 Task: Open Card Sales Closing Review in Board Social Media Influencer Brand Ambassador Program Strategy and Execution to Workspace Collaboration Software and add a team member Softage.2@softage.net, a label Green, a checklist Aviation, an attachment from Trello, a color Green and finally, add a card description 'Plan and execute company team-building activity at a team-building ropes course' and a comment 'This task requires us to be proactive and anticipate potential challenges before they arise.'. Add a start date 'Jan 06, 1900' with a due date 'Jan 13, 1900'
Action: Mouse moved to (80, 301)
Screenshot: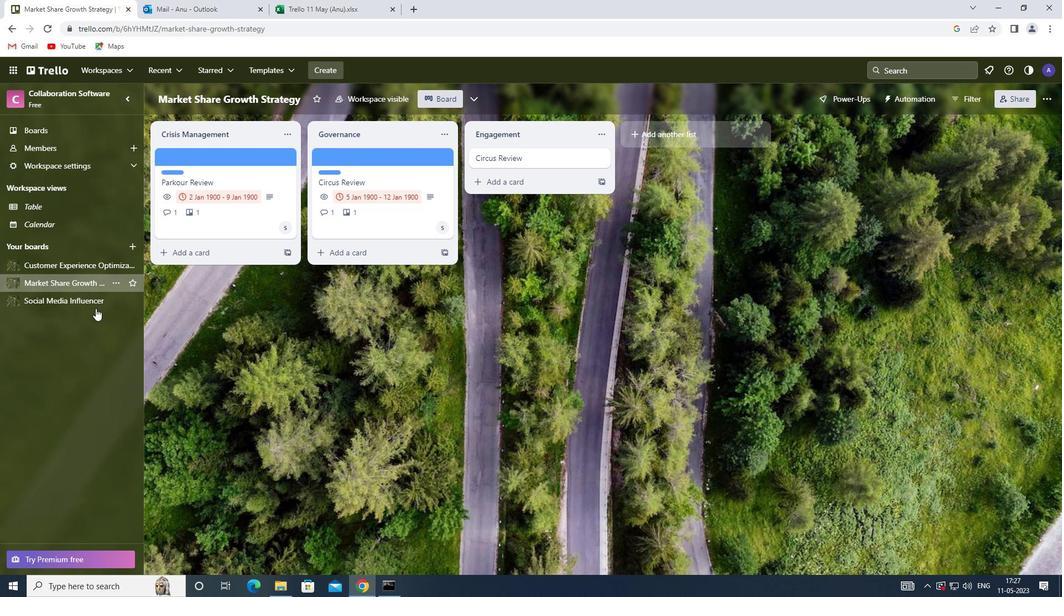 
Action: Mouse pressed left at (80, 301)
Screenshot: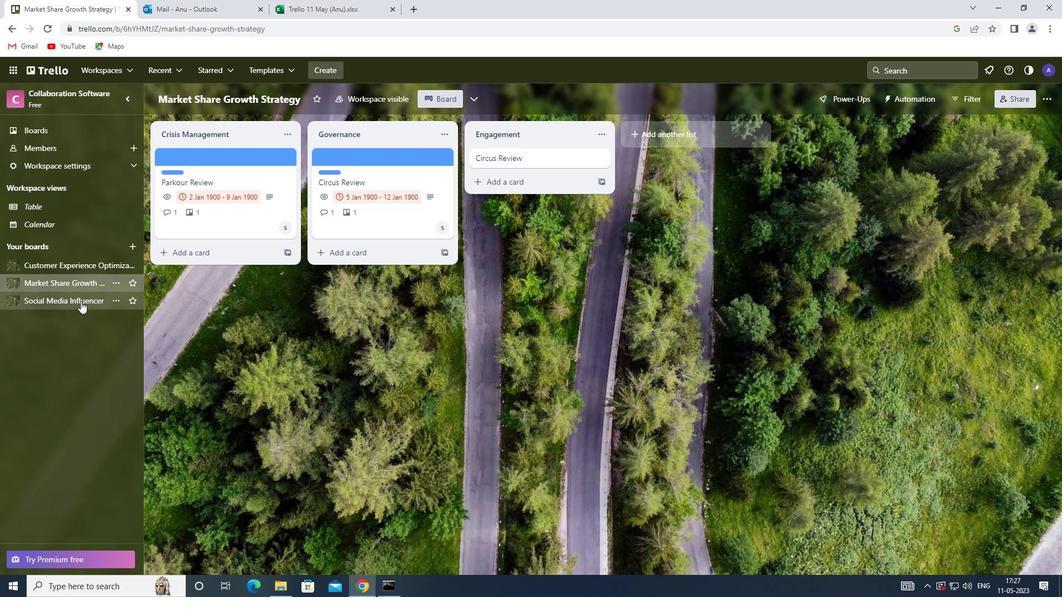 
Action: Mouse moved to (374, 158)
Screenshot: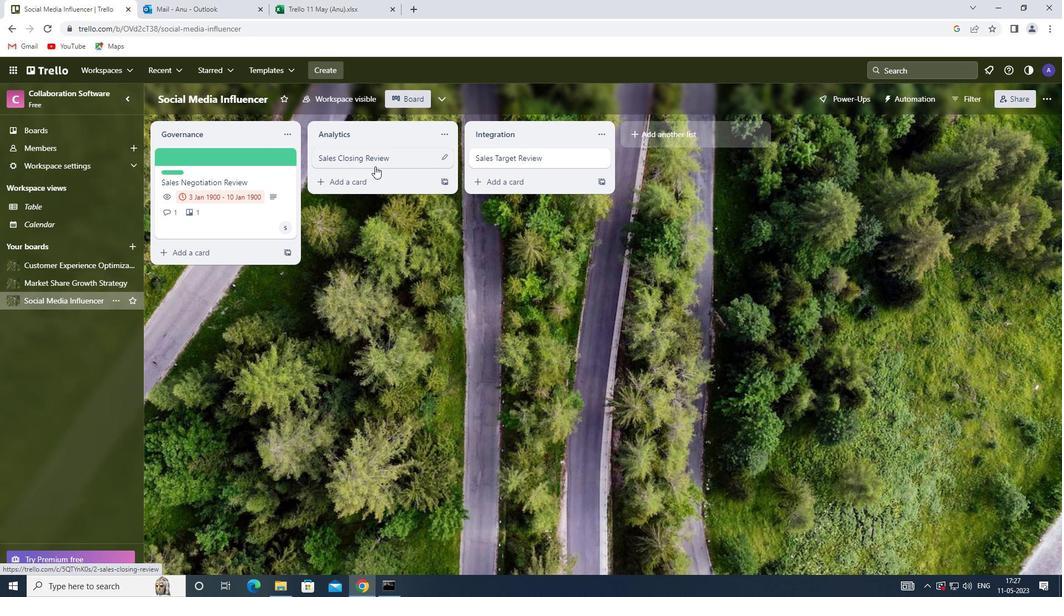 
Action: Mouse pressed left at (374, 158)
Screenshot: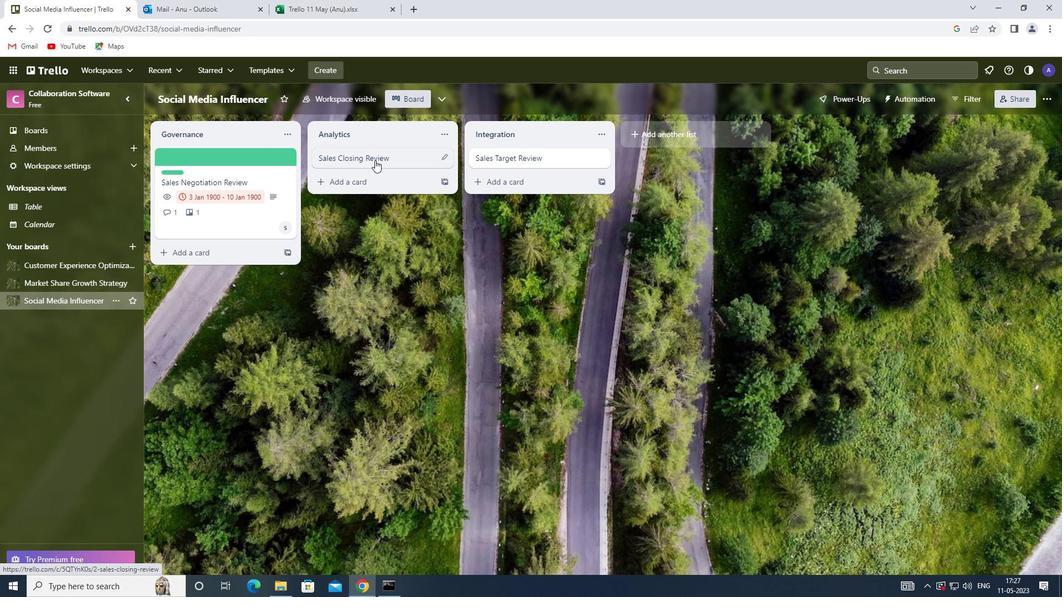 
Action: Mouse moved to (661, 193)
Screenshot: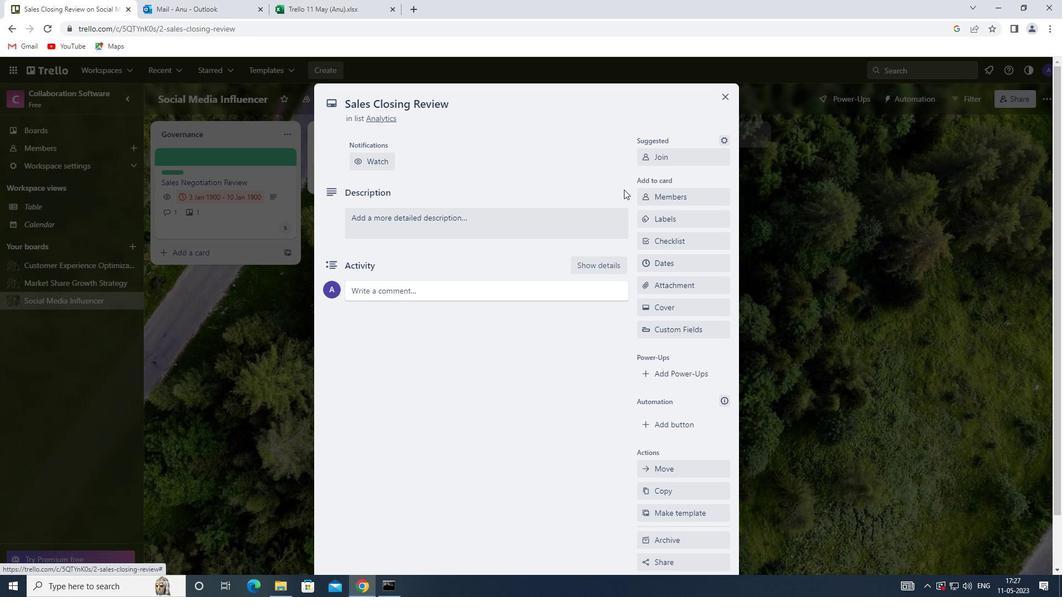 
Action: Mouse pressed left at (661, 193)
Screenshot: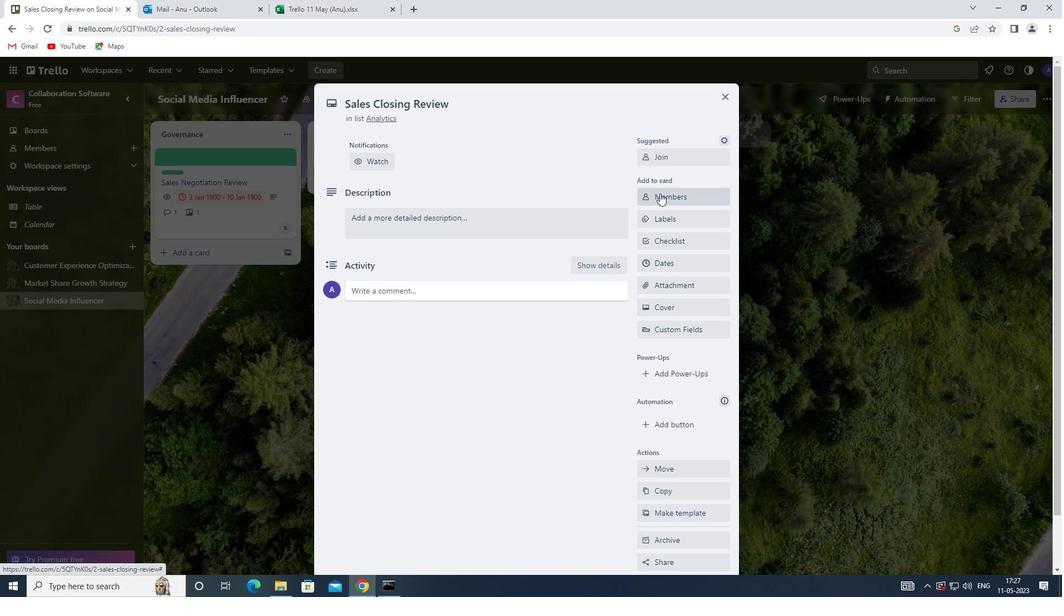 
Action: Mouse moved to (665, 243)
Screenshot: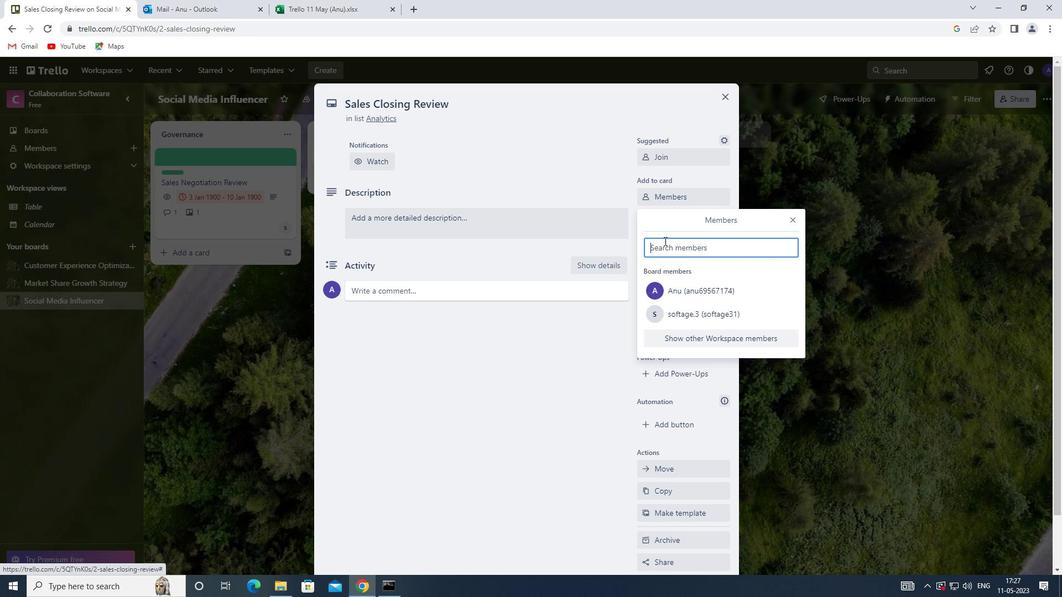 
Action: Mouse pressed left at (665, 243)
Screenshot: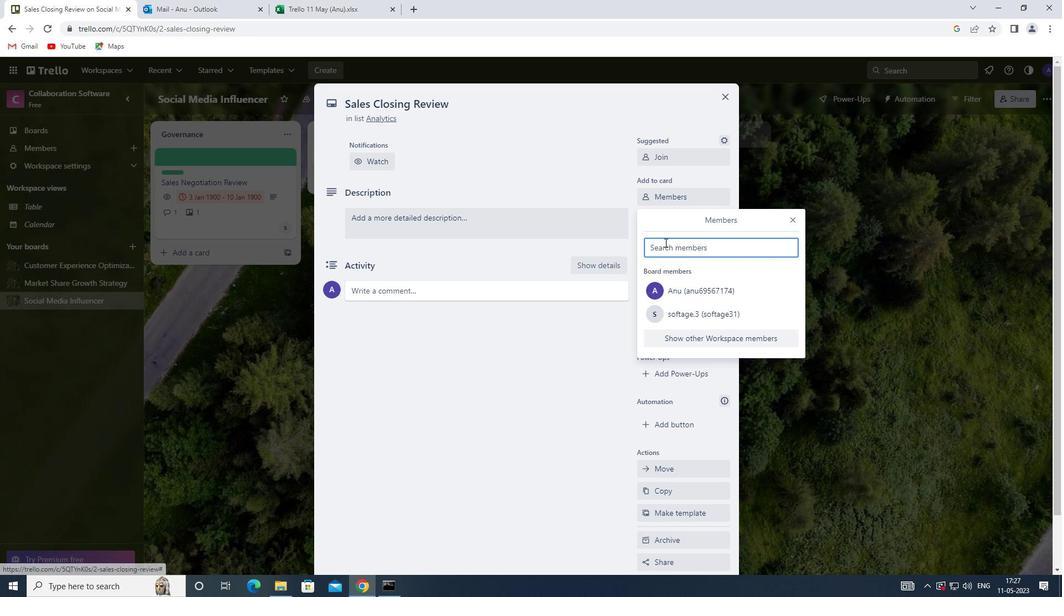 
Action: Key pressed <Key.shift>SOFTAGE.2<Key.shift>@SOFTAGE.NET
Screenshot: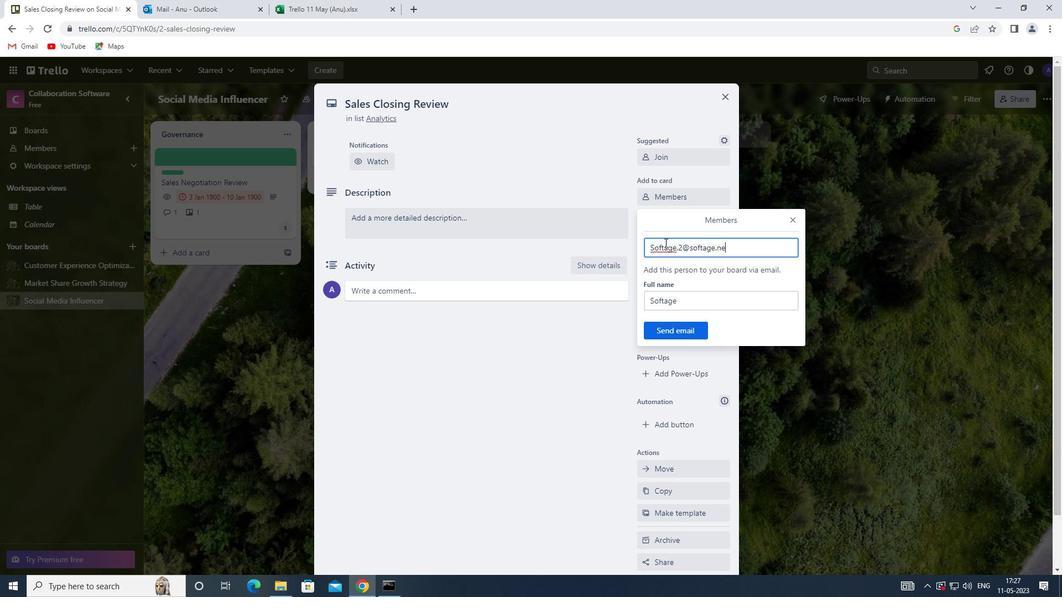 
Action: Mouse moved to (684, 327)
Screenshot: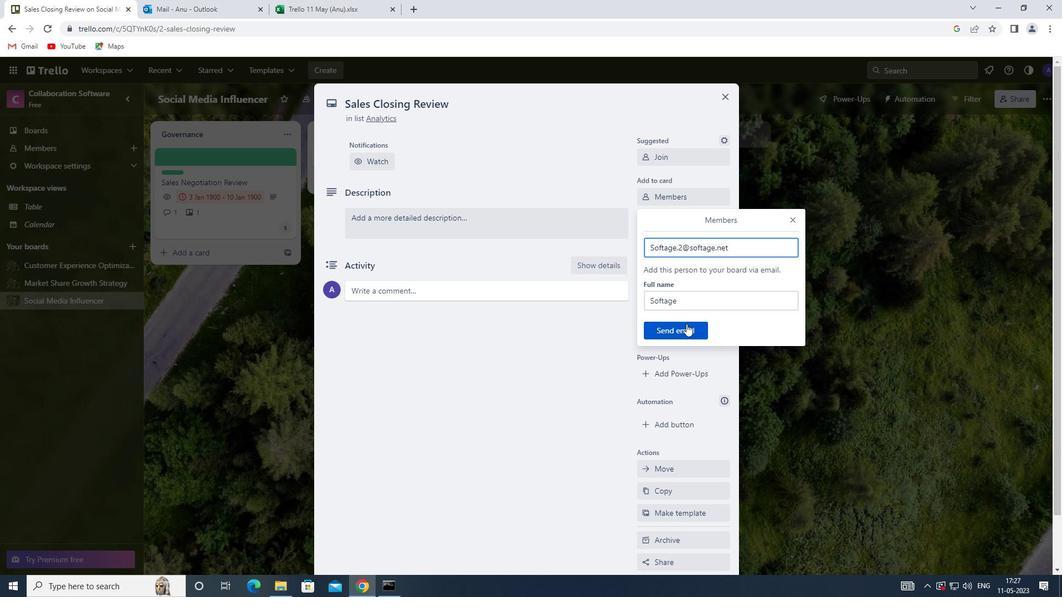 
Action: Mouse pressed left at (684, 327)
Screenshot: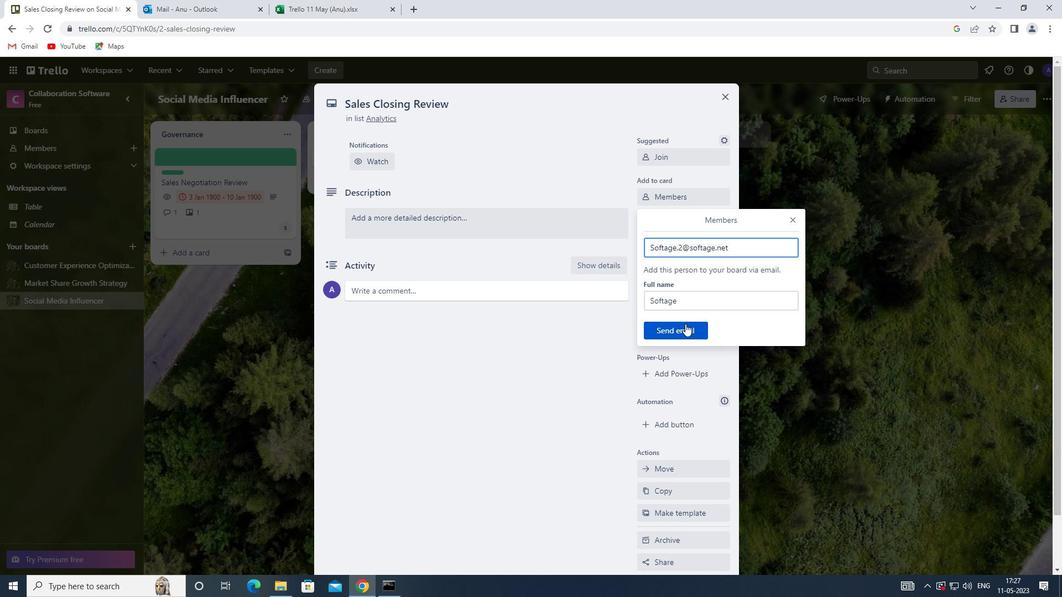 
Action: Mouse moved to (682, 219)
Screenshot: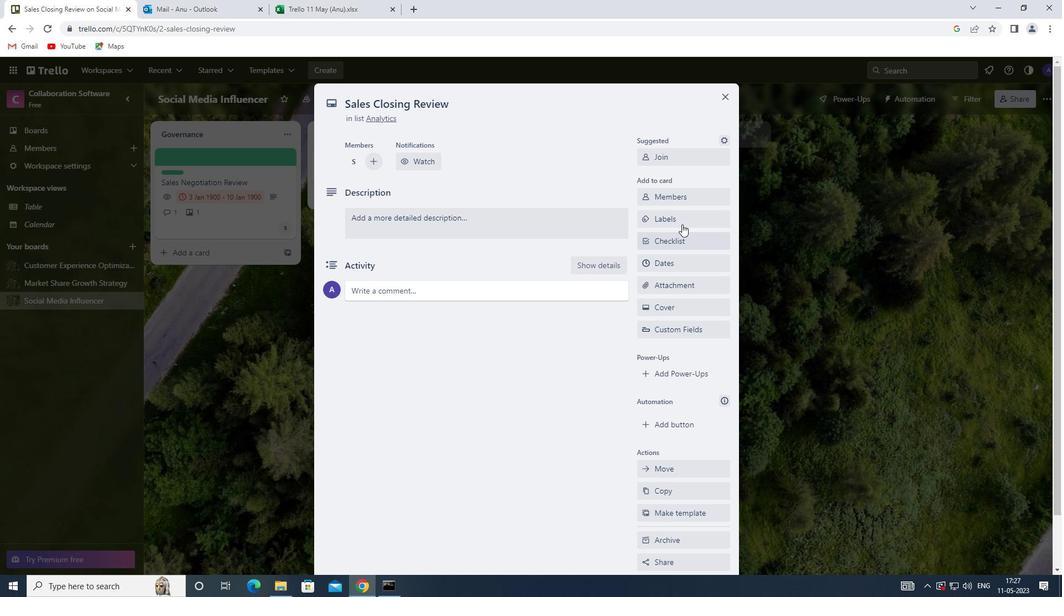 
Action: Mouse pressed left at (682, 219)
Screenshot: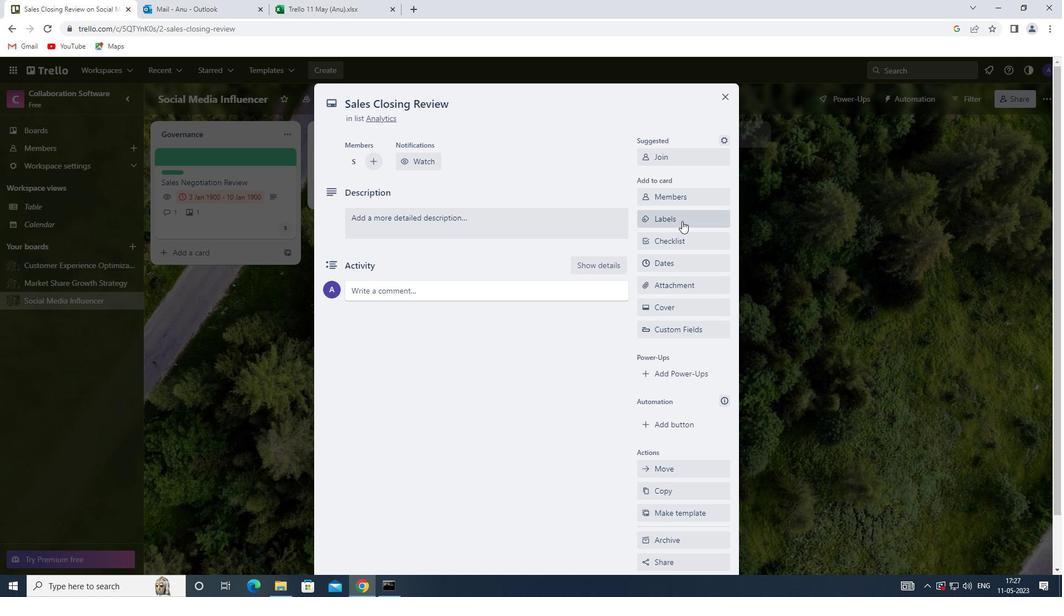 
Action: Mouse moved to (649, 311)
Screenshot: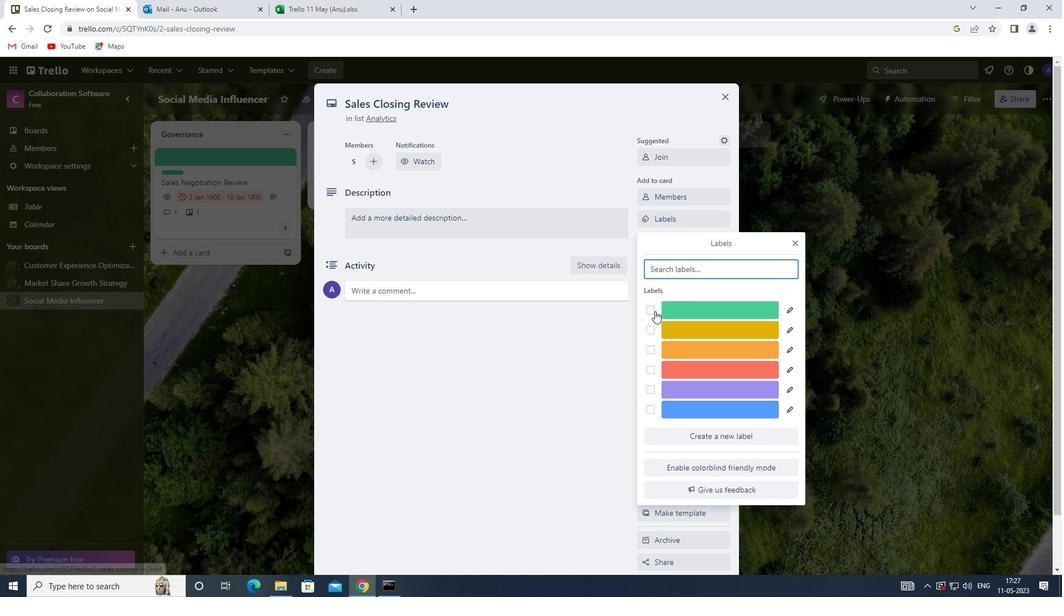 
Action: Mouse pressed left at (649, 311)
Screenshot: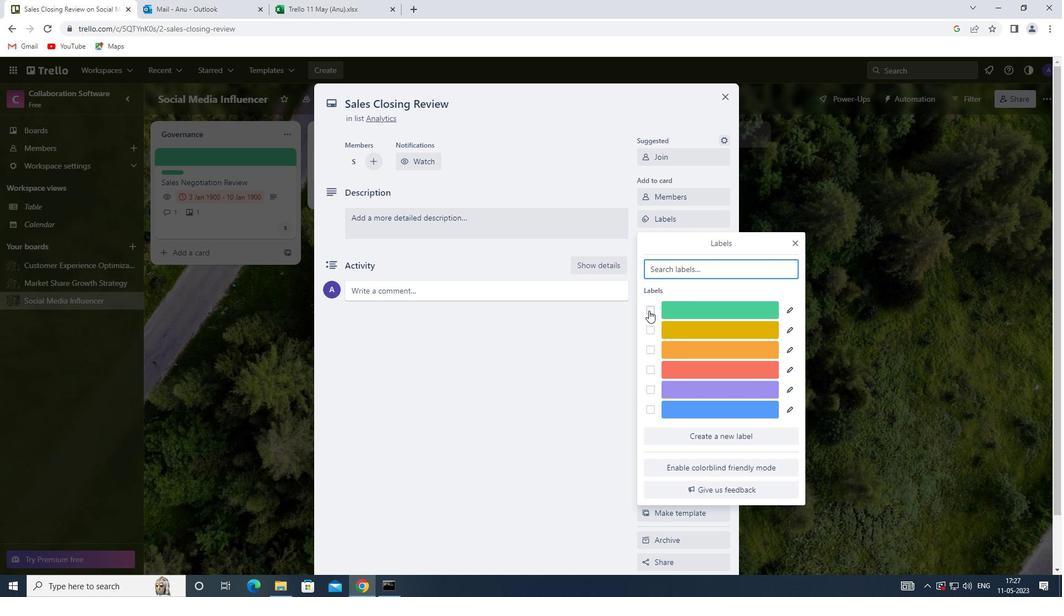 
Action: Mouse moved to (798, 240)
Screenshot: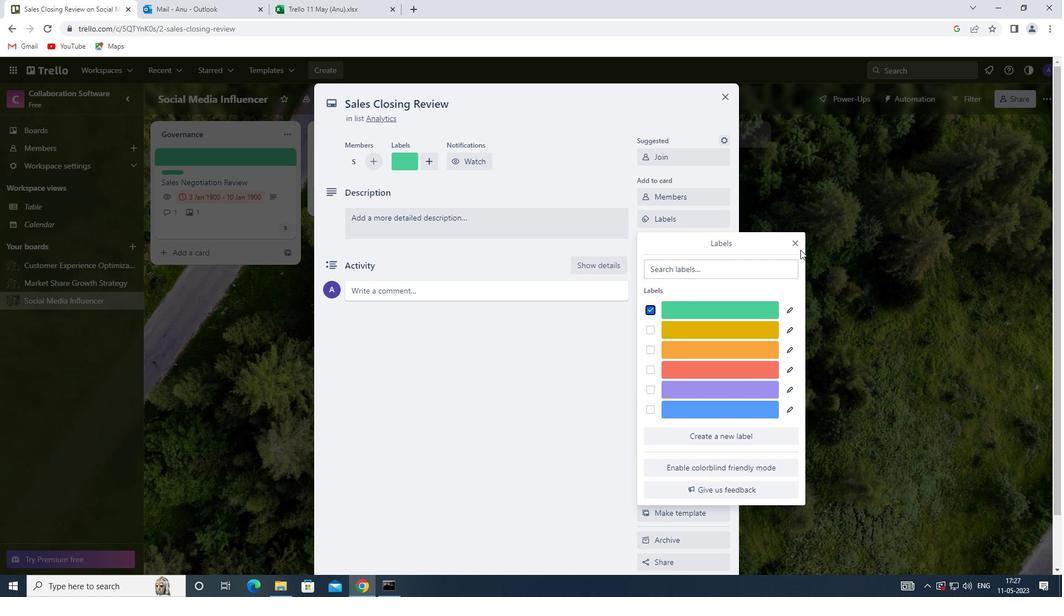 
Action: Mouse pressed left at (798, 240)
Screenshot: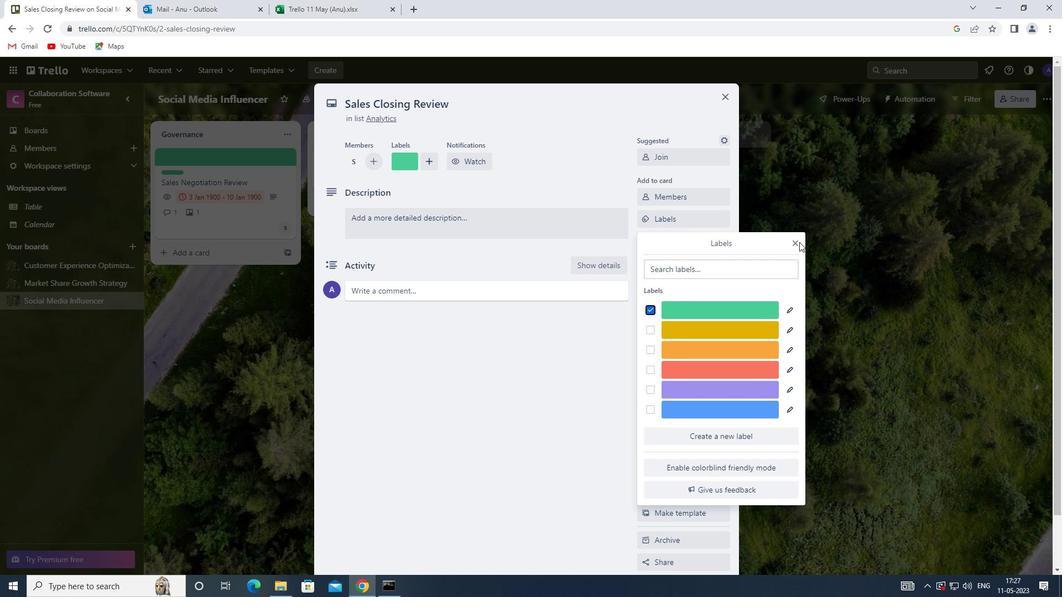 
Action: Mouse moved to (682, 247)
Screenshot: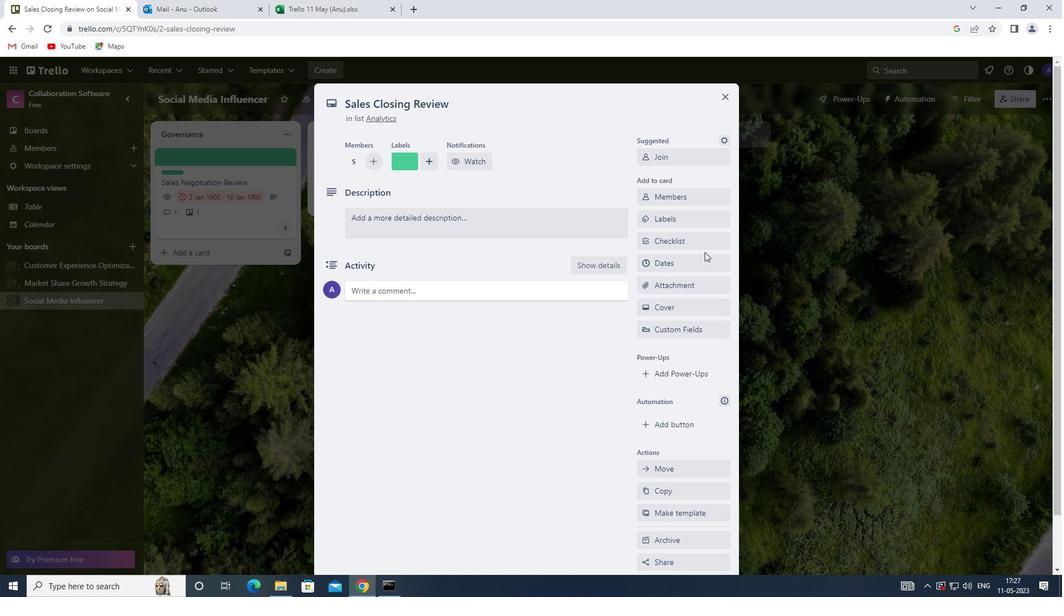 
Action: Mouse pressed left at (682, 247)
Screenshot: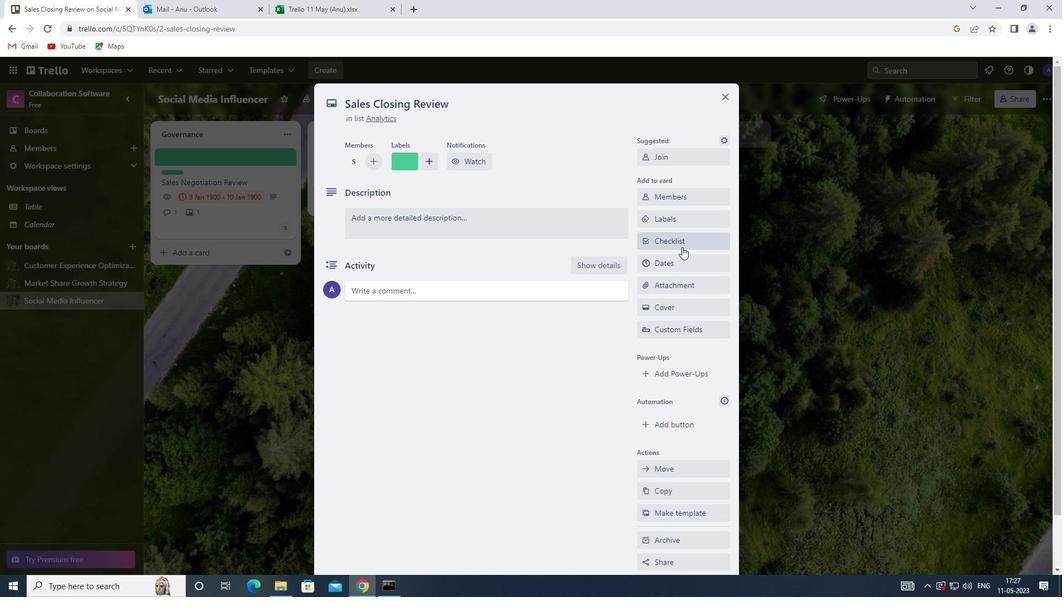 
Action: Mouse moved to (671, 300)
Screenshot: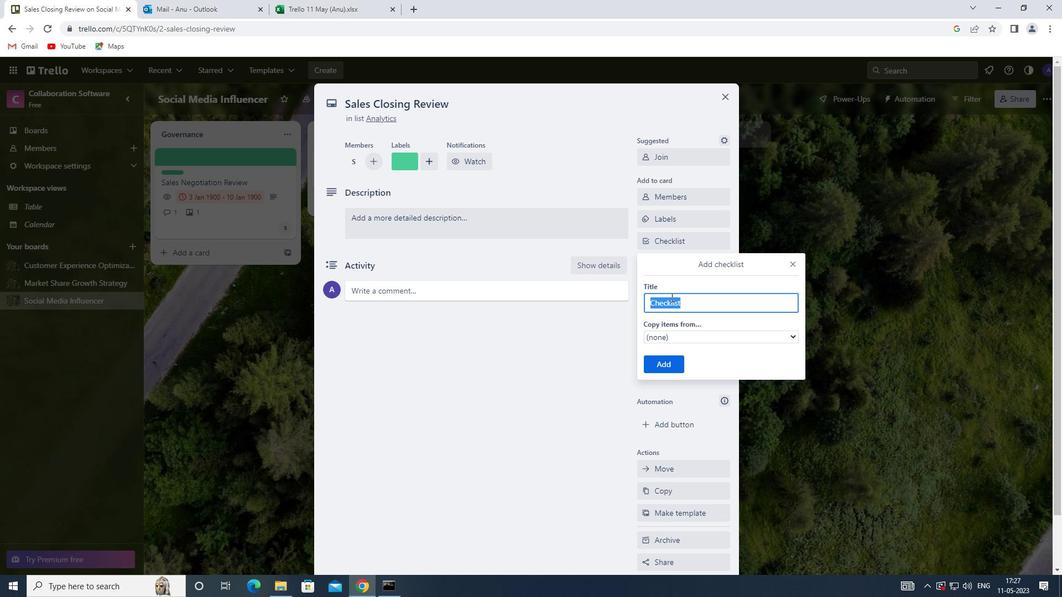 
Action: Key pressed <Key.shift>AVIATION
Screenshot: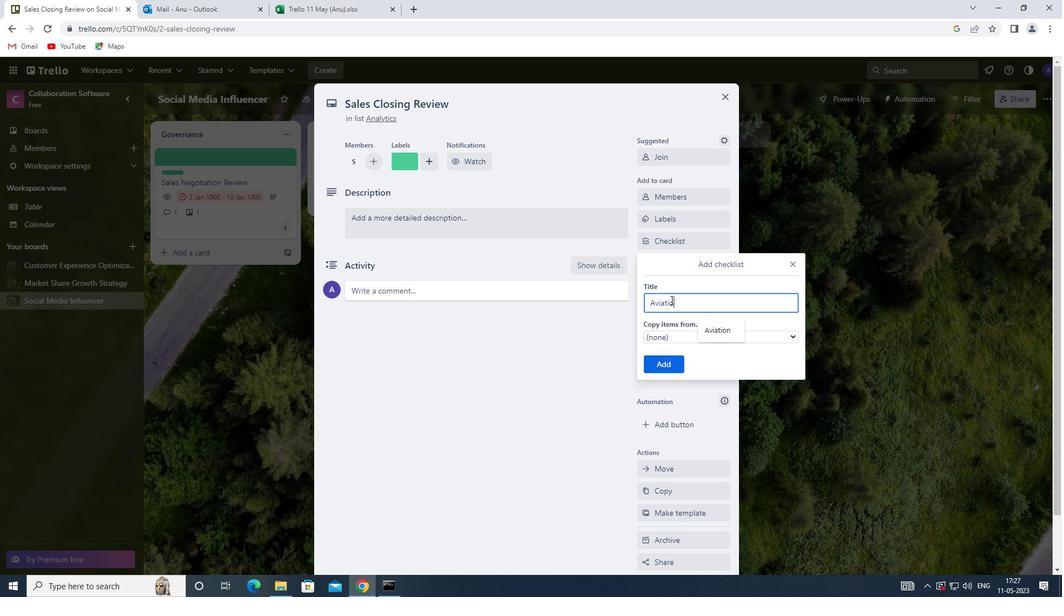 
Action: Mouse moved to (662, 364)
Screenshot: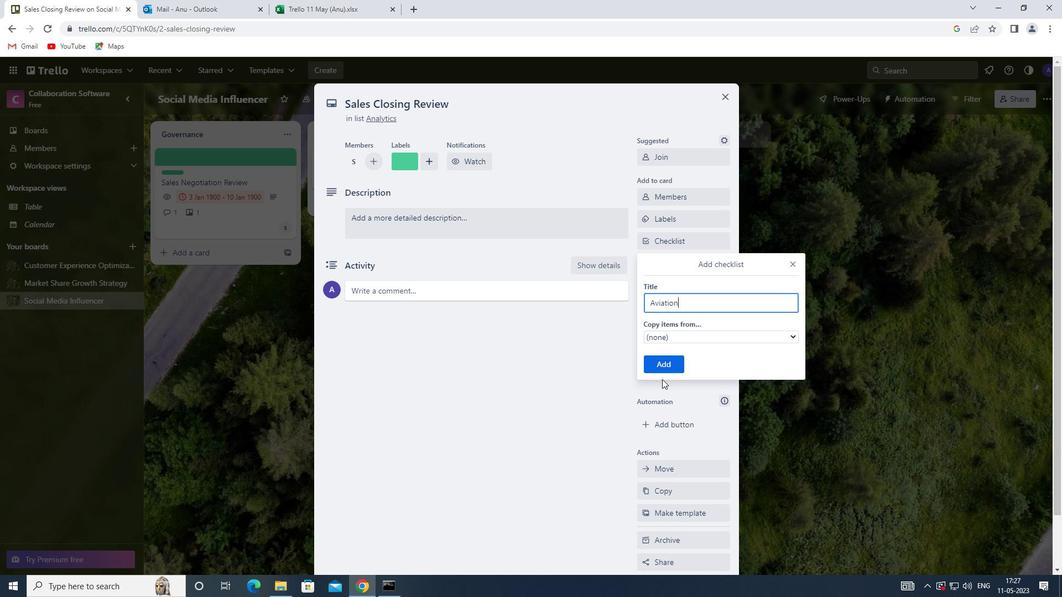 
Action: Mouse pressed left at (662, 364)
Screenshot: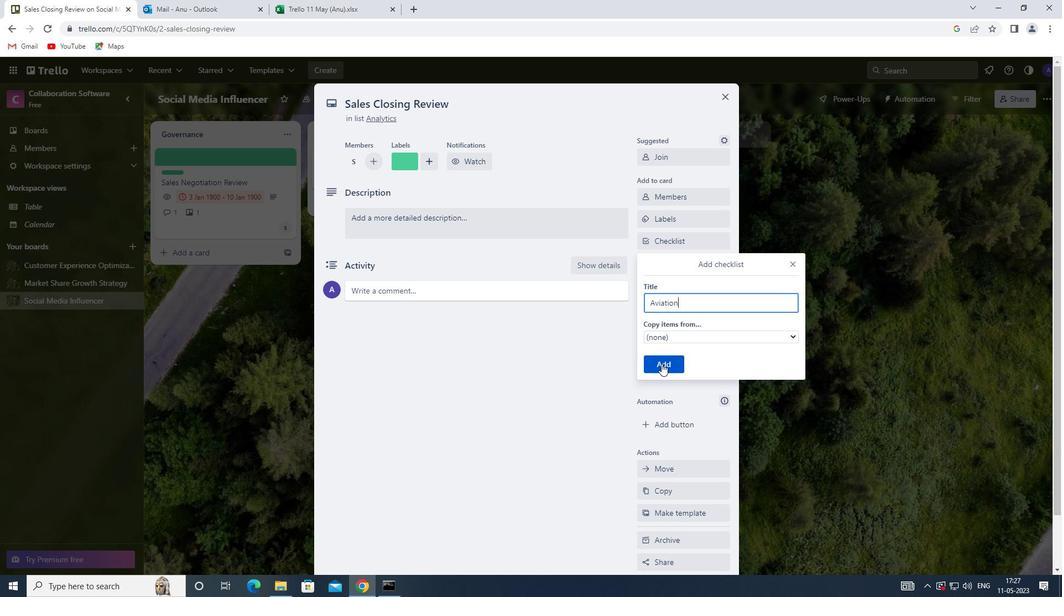 
Action: Mouse moved to (675, 282)
Screenshot: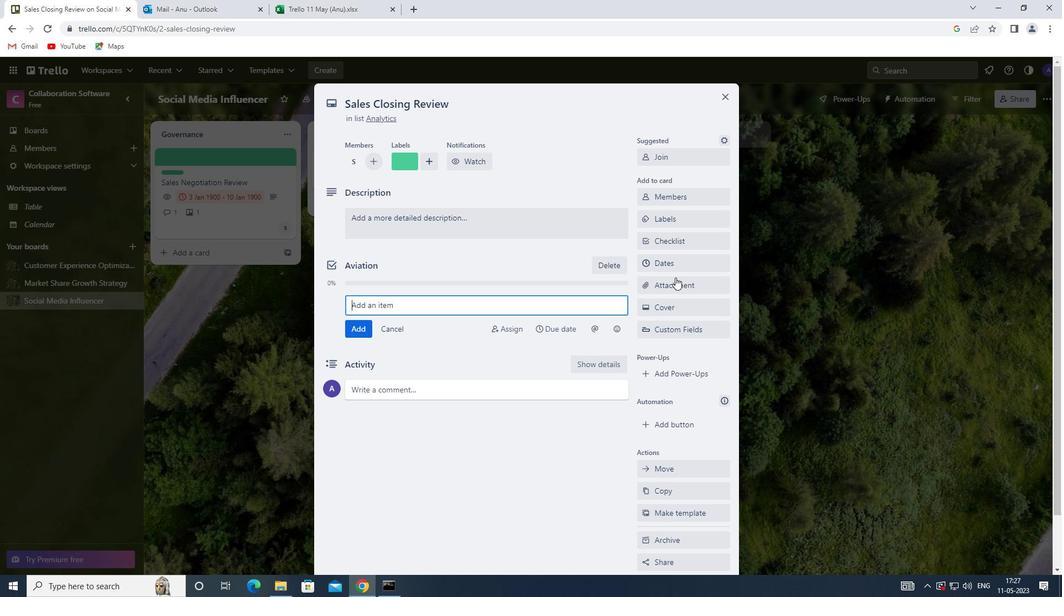 
Action: Mouse pressed left at (675, 282)
Screenshot: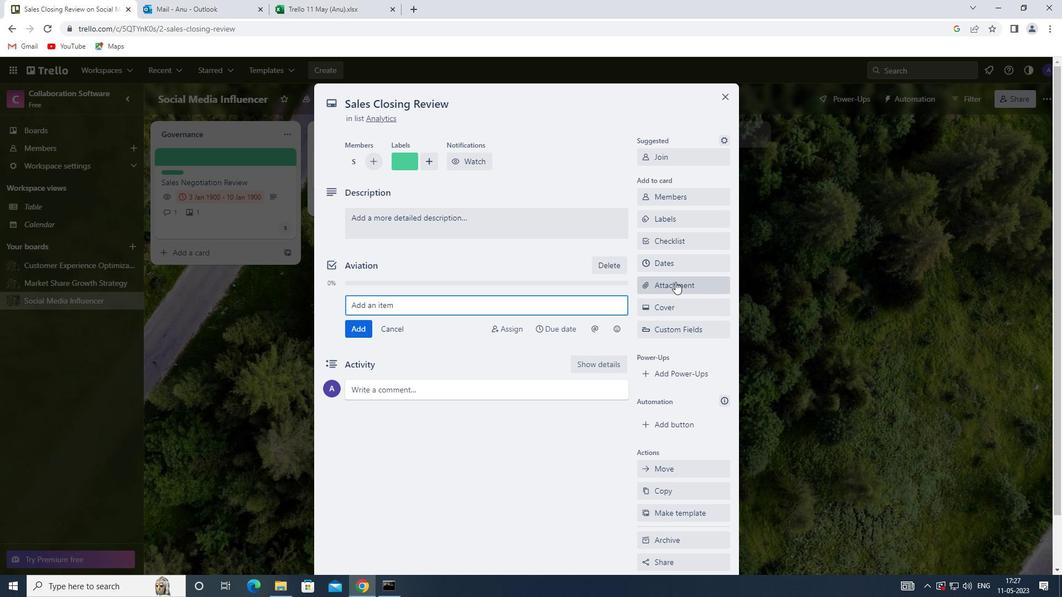 
Action: Mouse moved to (664, 349)
Screenshot: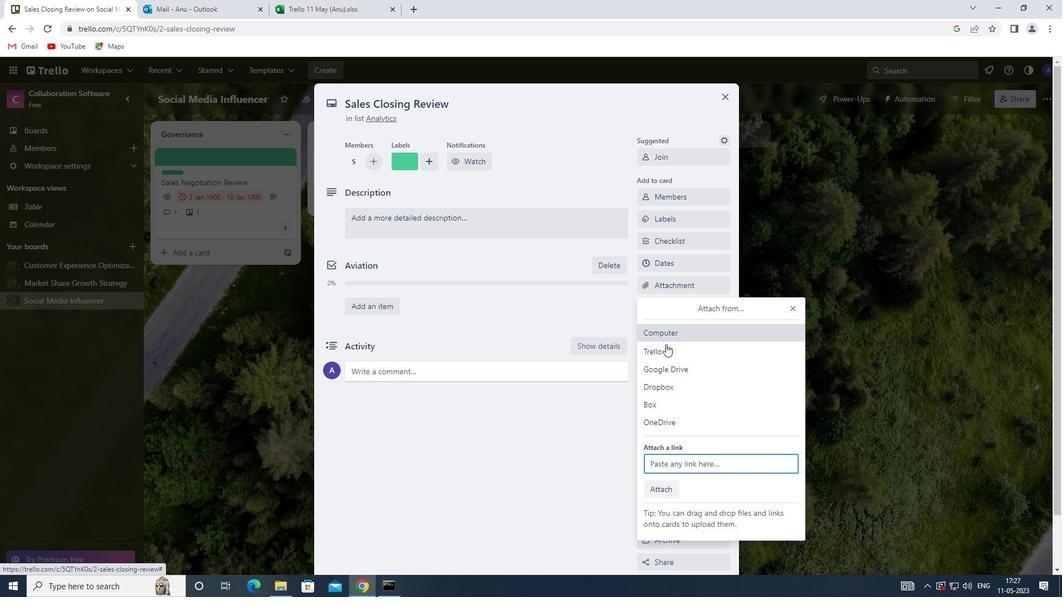 
Action: Mouse pressed left at (664, 349)
Screenshot: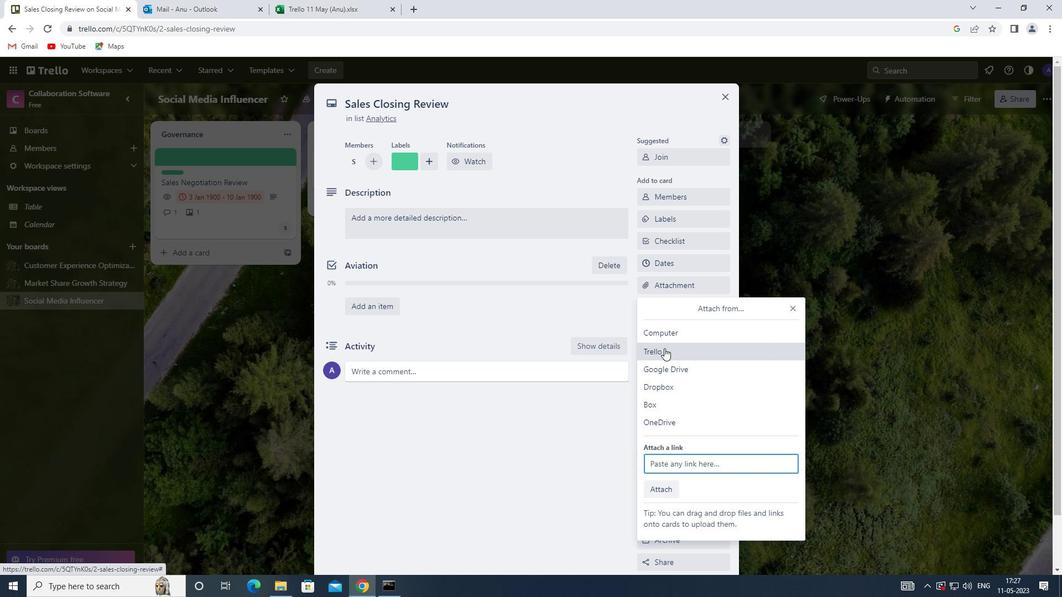 
Action: Mouse moved to (670, 492)
Screenshot: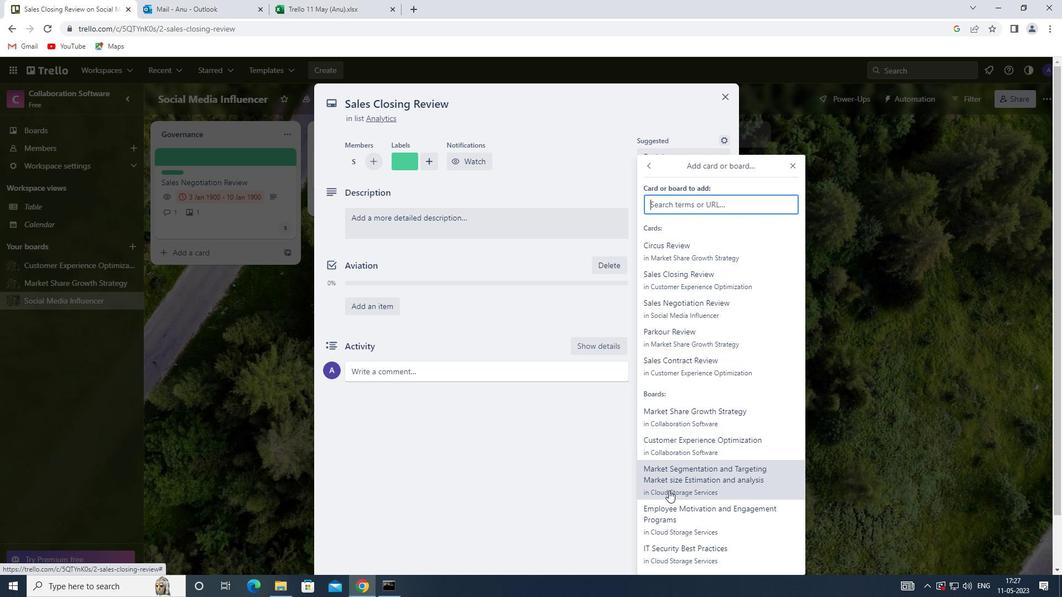 
Action: Mouse scrolled (670, 492) with delta (0, 0)
Screenshot: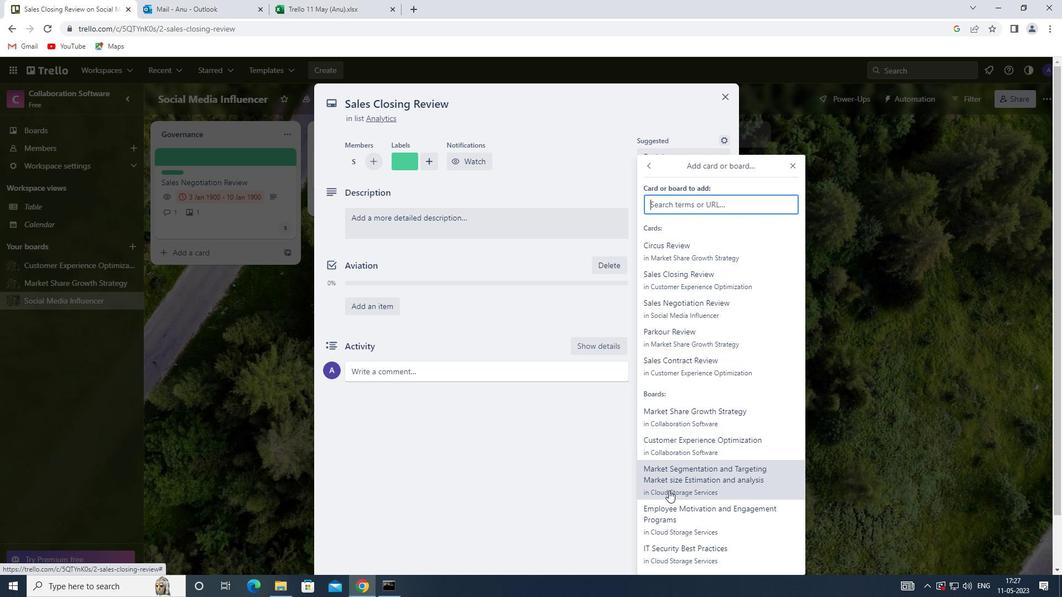 
Action: Mouse scrolled (670, 492) with delta (0, 0)
Screenshot: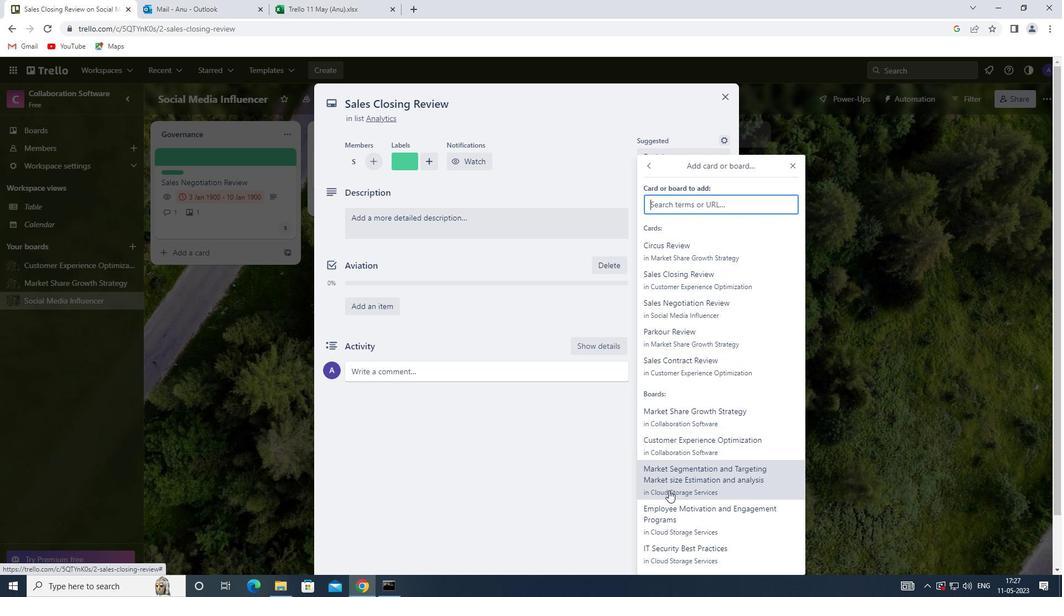 
Action: Mouse moved to (673, 489)
Screenshot: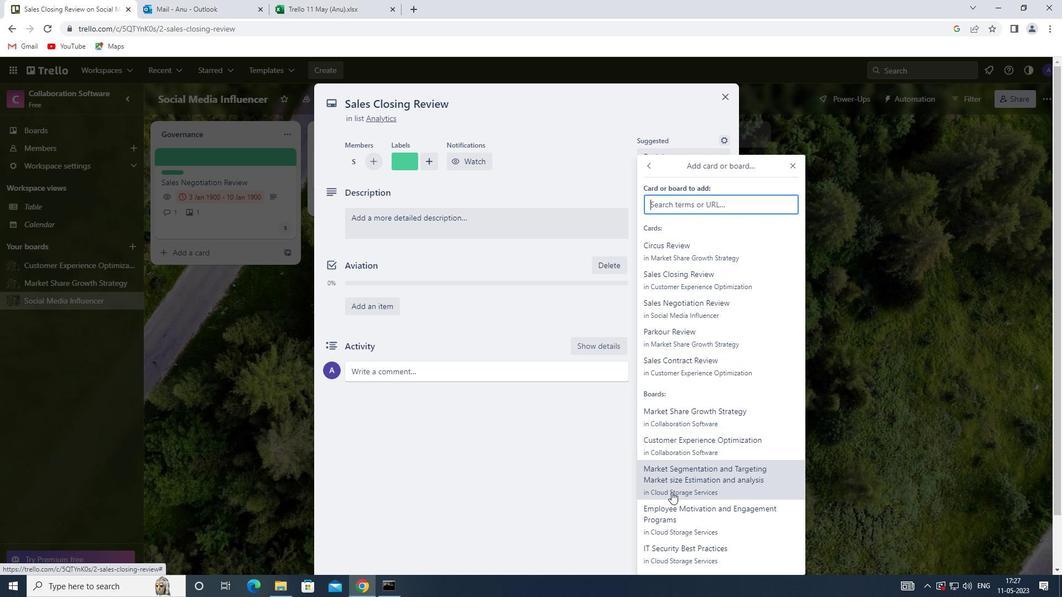 
Action: Mouse scrolled (673, 489) with delta (0, 0)
Screenshot: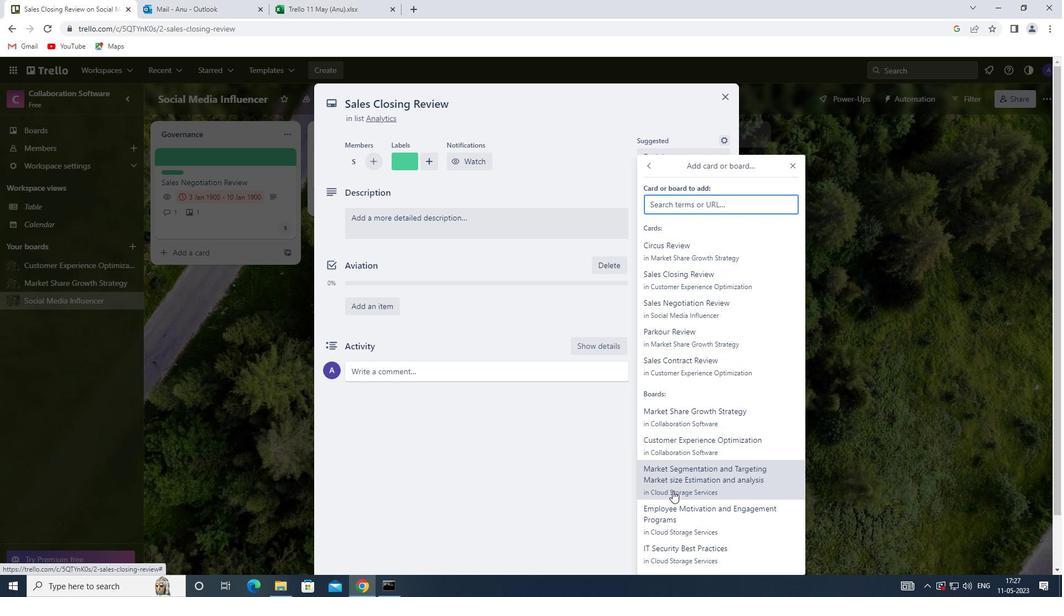 
Action: Mouse moved to (685, 514)
Screenshot: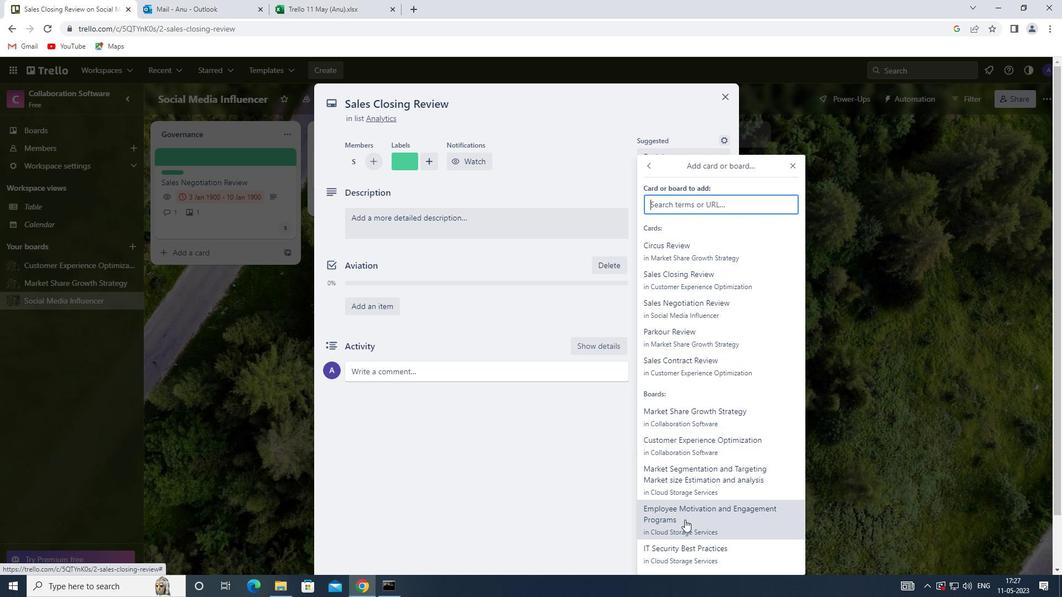 
Action: Mouse pressed left at (685, 514)
Screenshot: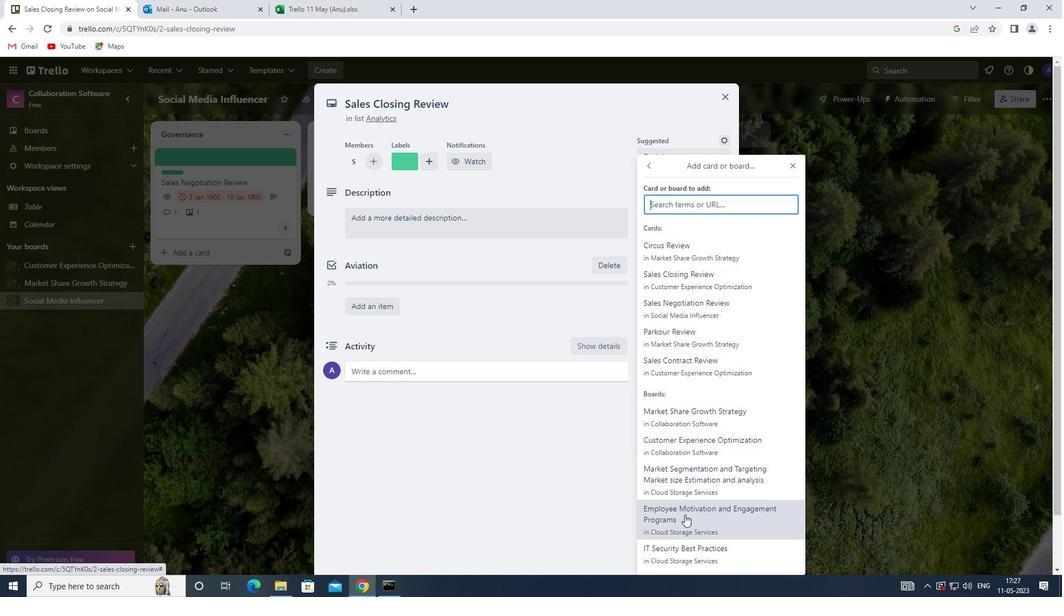 
Action: Mouse moved to (677, 304)
Screenshot: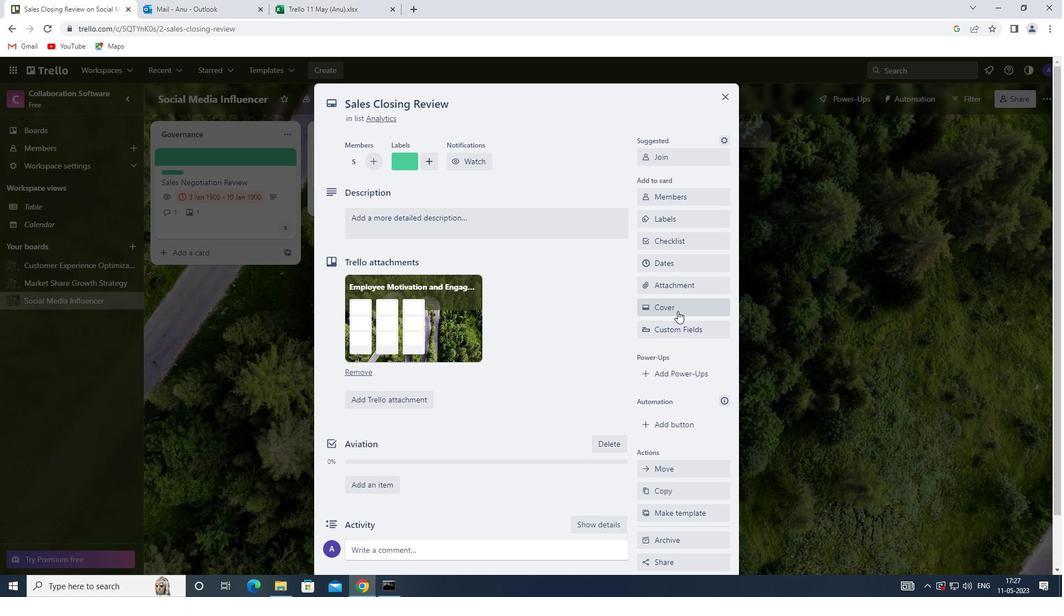 
Action: Mouse pressed left at (677, 304)
Screenshot: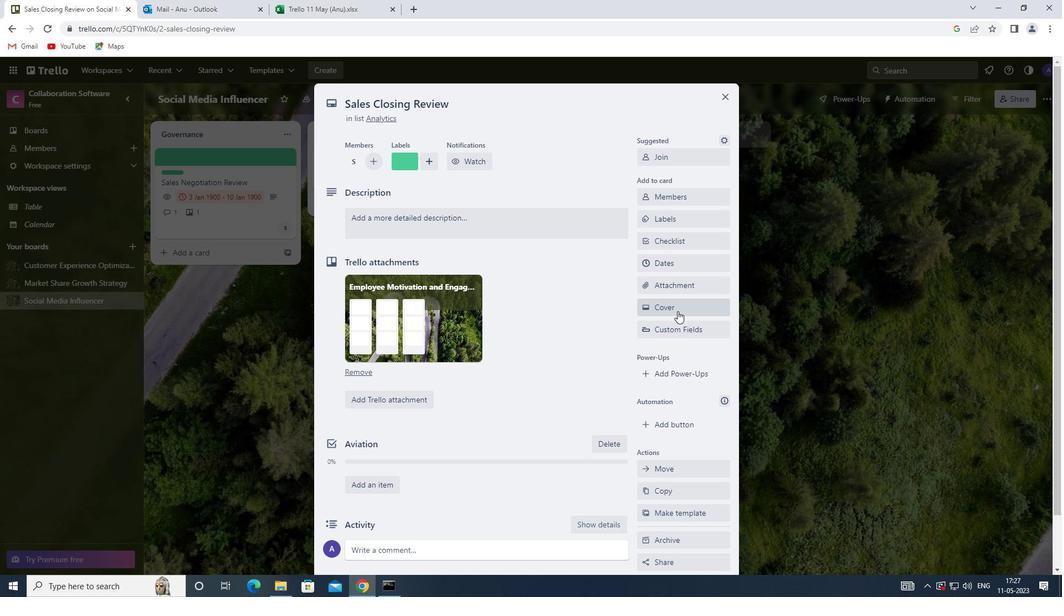 
Action: Mouse moved to (658, 350)
Screenshot: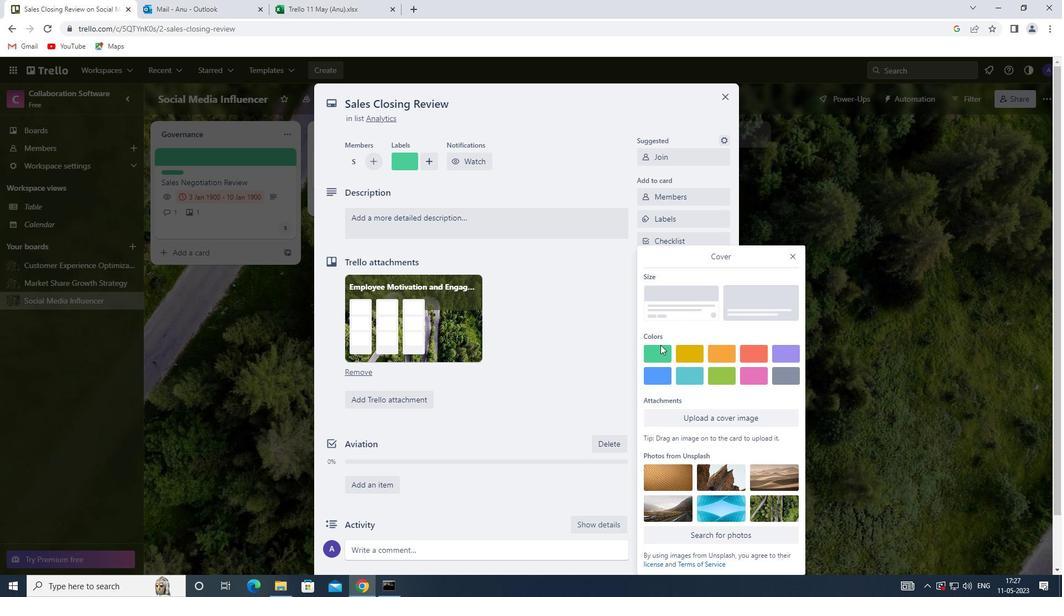 
Action: Mouse pressed left at (658, 350)
Screenshot: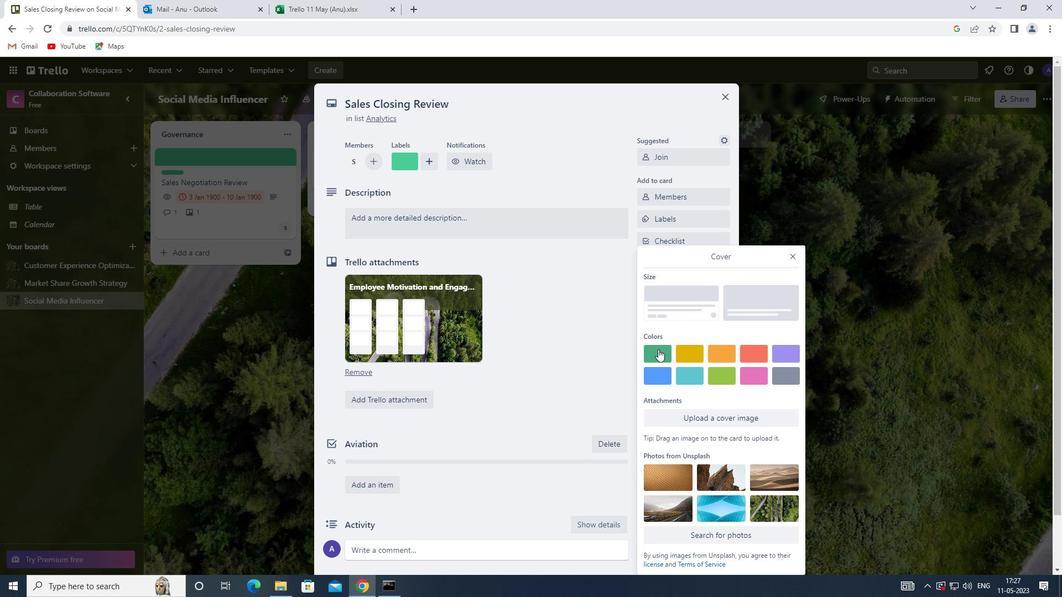 
Action: Mouse moved to (791, 238)
Screenshot: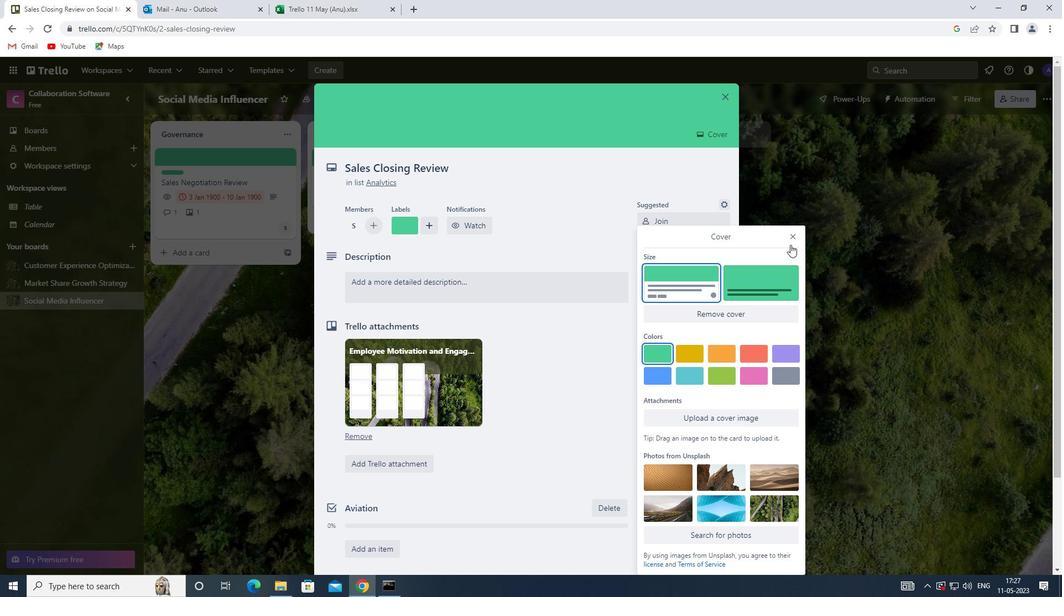 
Action: Mouse pressed left at (791, 238)
Screenshot: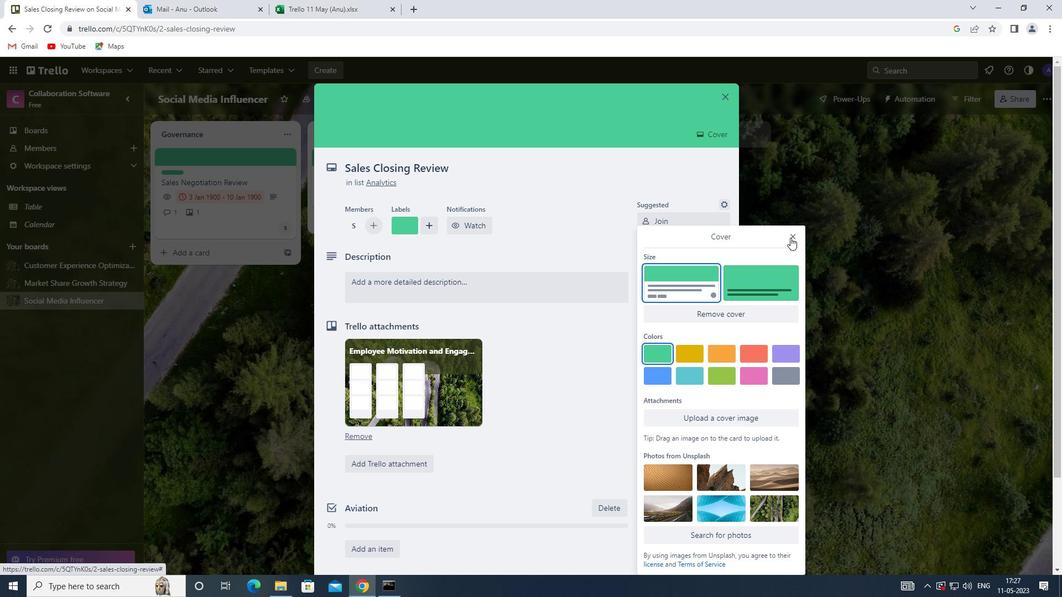 
Action: Mouse moved to (419, 282)
Screenshot: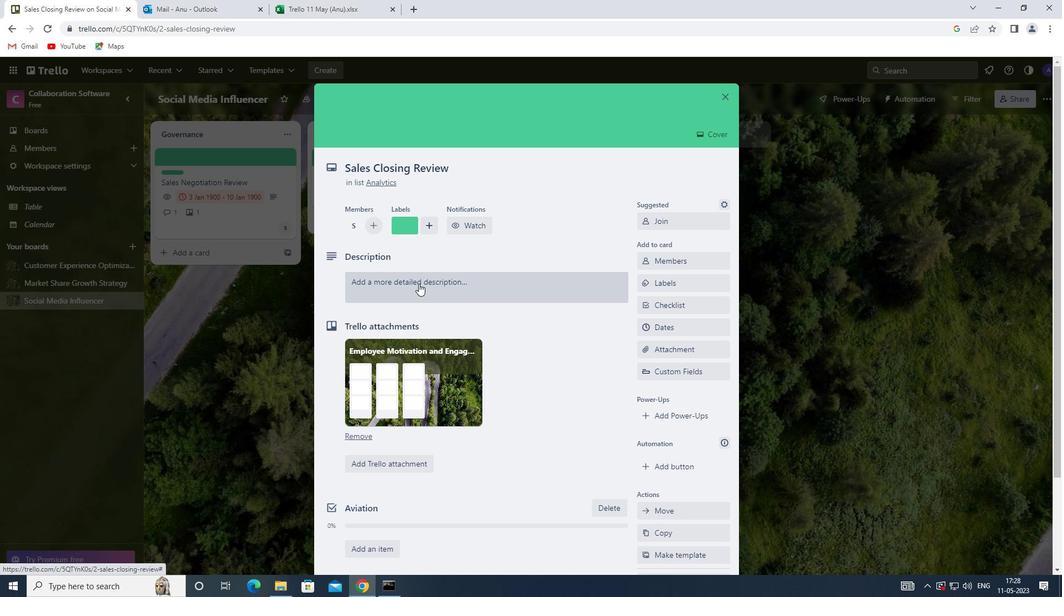 
Action: Mouse pressed left at (419, 282)
Screenshot: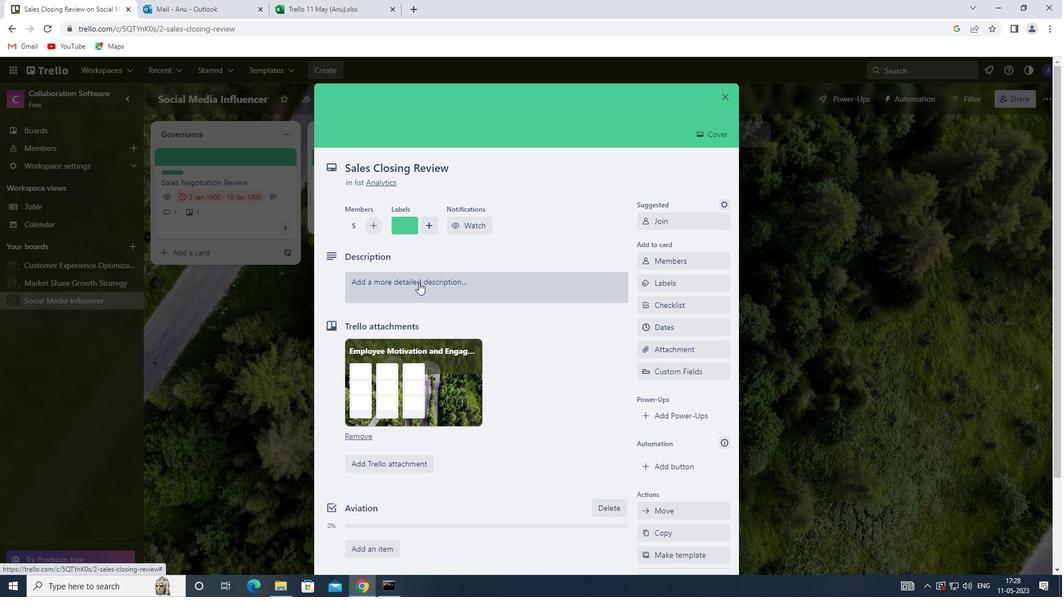 
Action: Mouse moved to (389, 325)
Screenshot: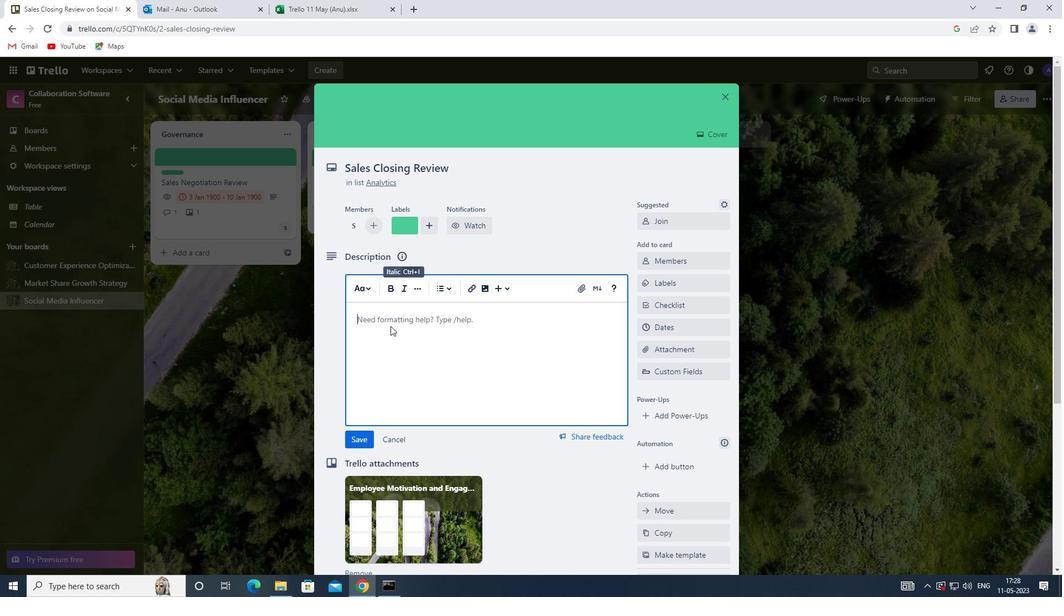 
Action: Mouse pressed left at (389, 325)
Screenshot: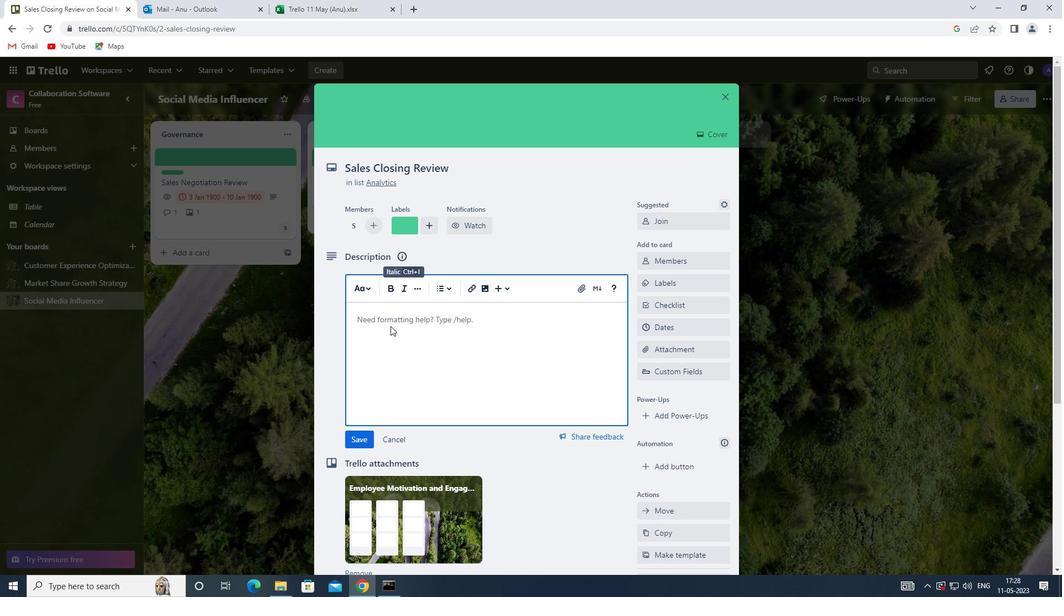 
Action: Key pressed <Key.caps_lock>P<Key.caps_lock>LAN<Key.space>AND<Key.space>EXECUTE<Key.space>COMPANY<Key.space>TEAM-BUILDING<Key.space>ACTIVITY<Key.space>AT<Key.space>A<Key.space>TEAM-BUILDING<Key.space>ROPES<Key.space>COURSE
Screenshot: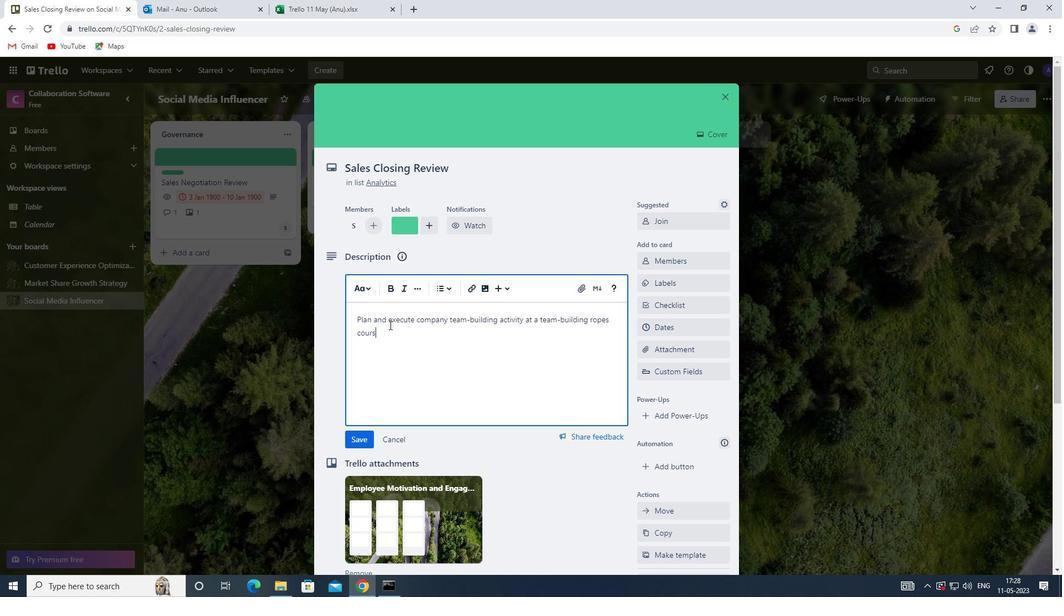 
Action: Mouse moved to (348, 440)
Screenshot: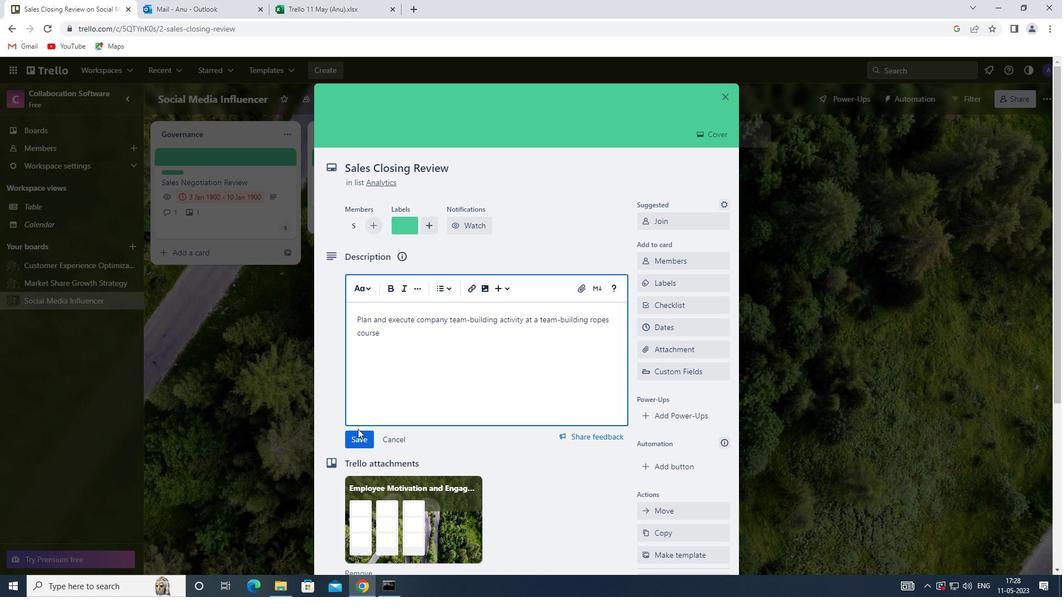 
Action: Mouse pressed left at (348, 440)
Screenshot: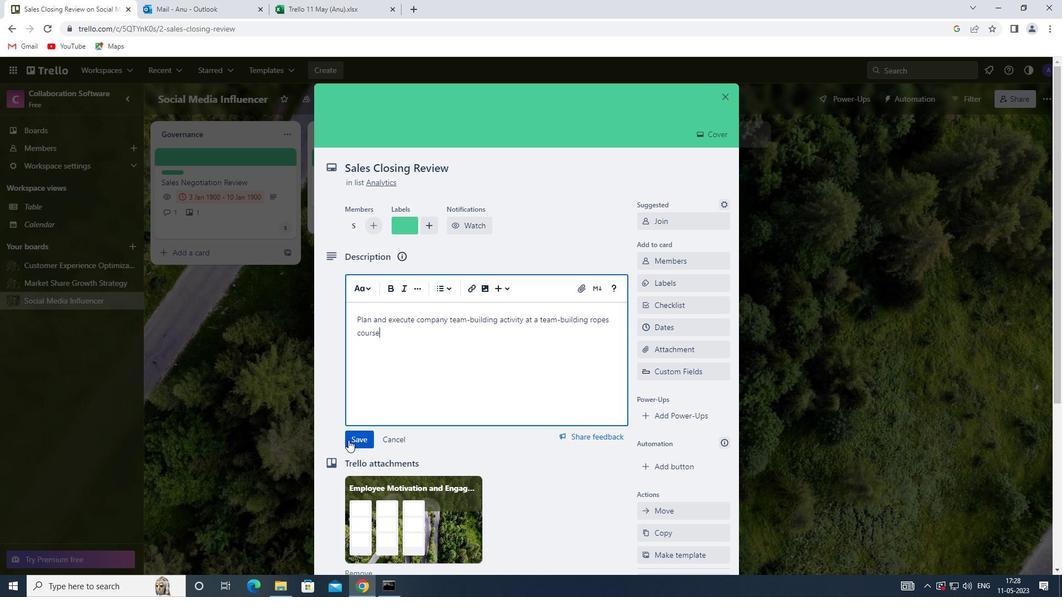 
Action: Mouse moved to (374, 414)
Screenshot: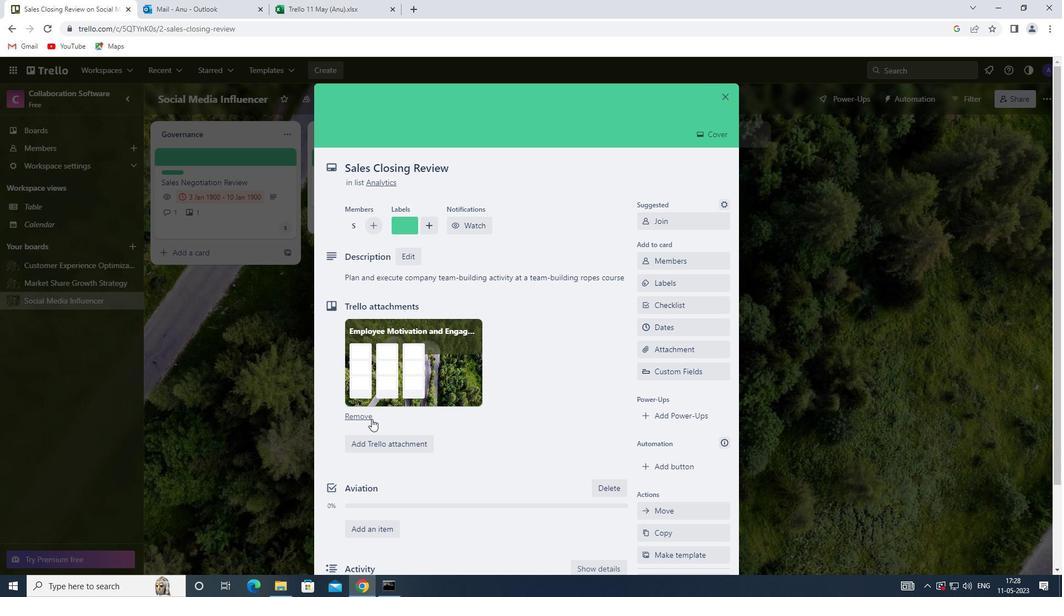 
Action: Mouse scrolled (374, 414) with delta (0, 0)
Screenshot: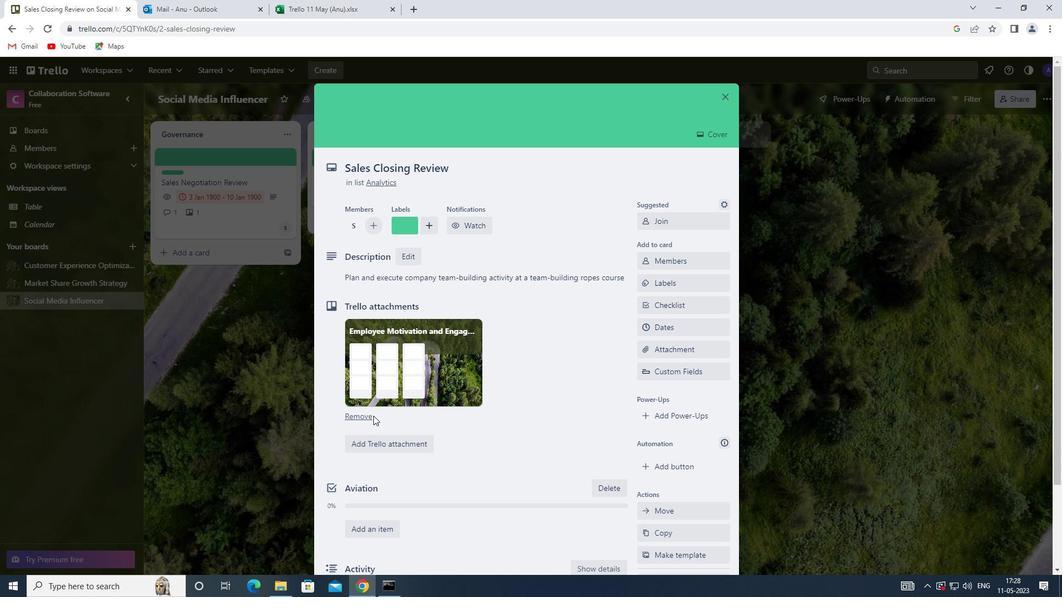
Action: Mouse scrolled (374, 414) with delta (0, 0)
Screenshot: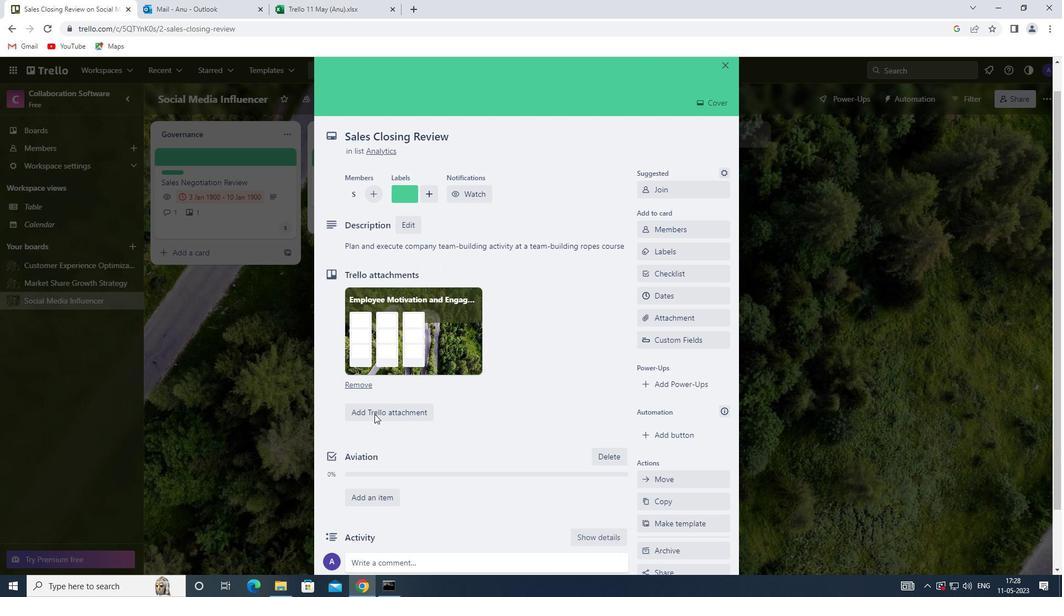 
Action: Mouse scrolled (374, 414) with delta (0, 0)
Screenshot: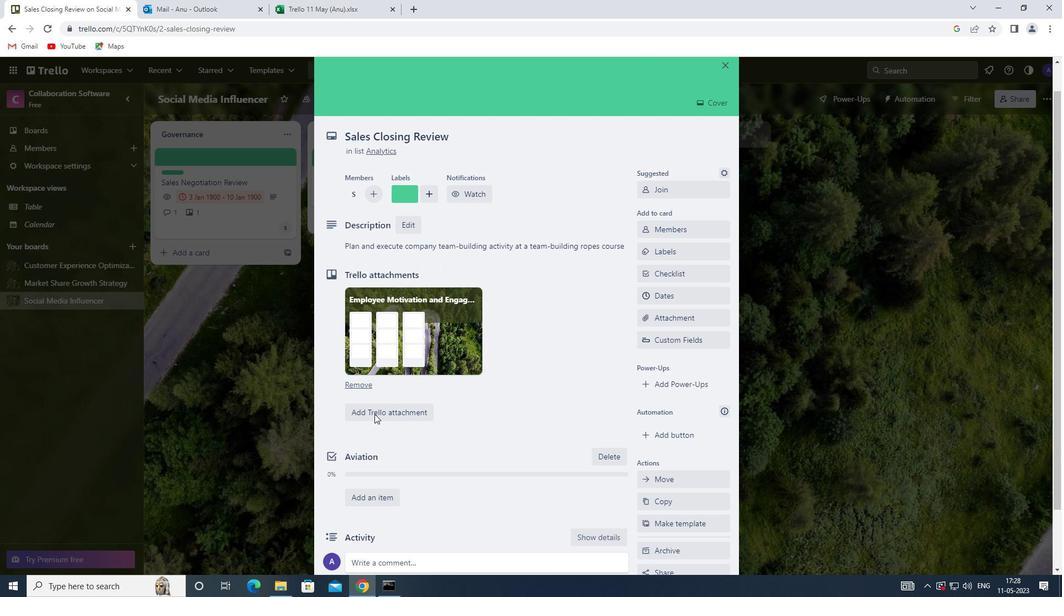 
Action: Mouse moved to (381, 493)
Screenshot: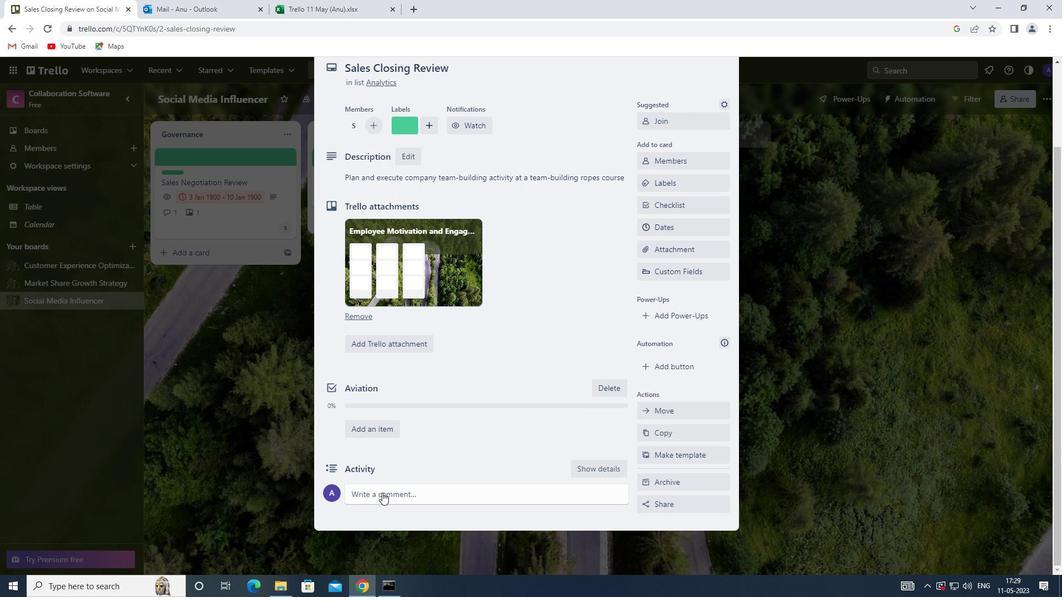 
Action: Mouse pressed left at (381, 493)
Screenshot: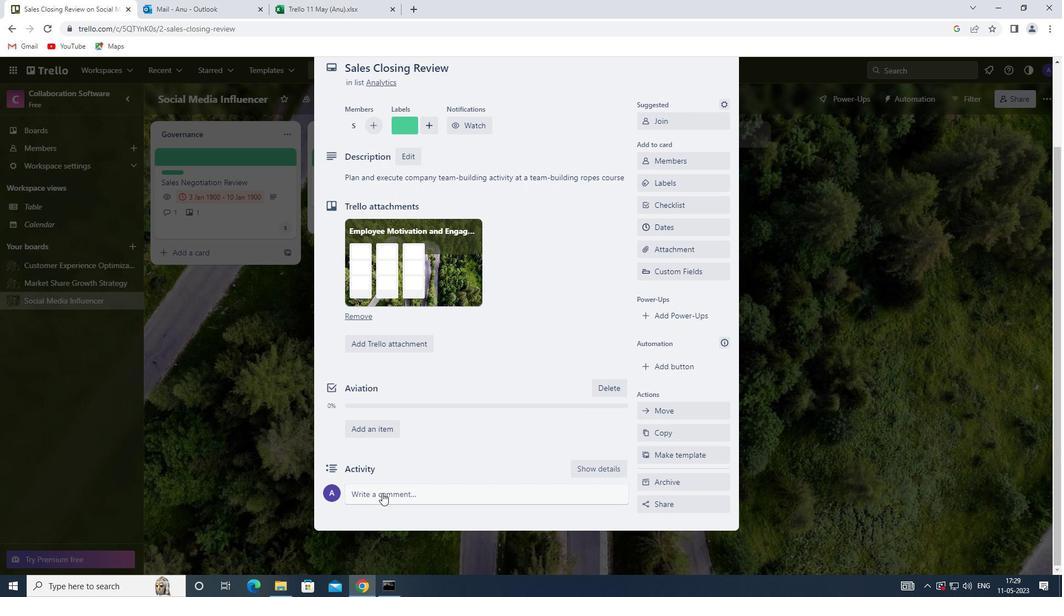 
Action: Mouse moved to (376, 526)
Screenshot: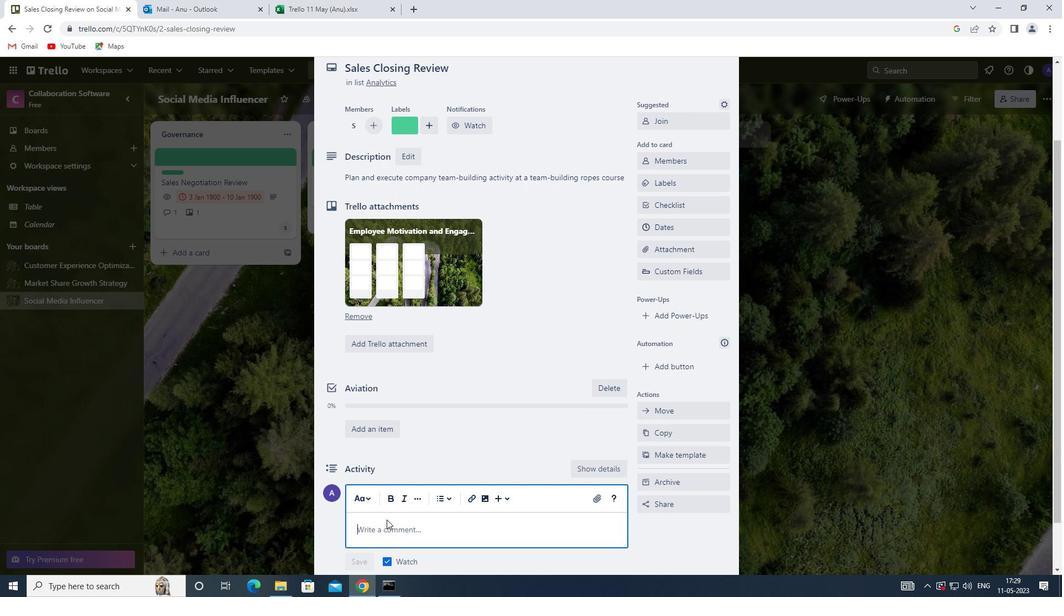 
Action: Mouse pressed left at (376, 526)
Screenshot: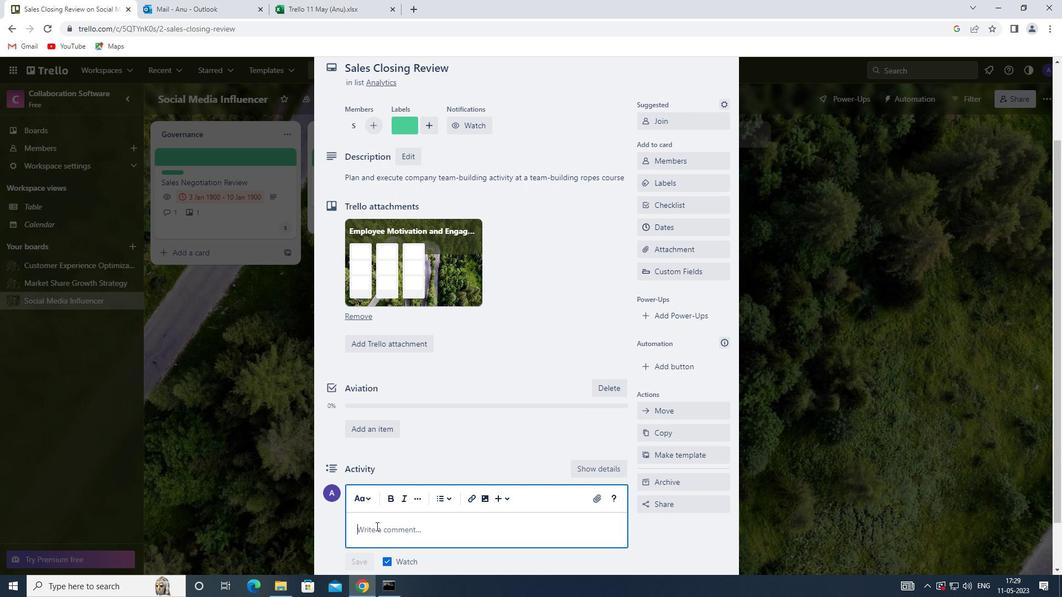 
Action: Key pressed <Key.shift><Key.shift><Key.shift><Key.shift><Key.shift>THIS<Key.space>TASK<Key.space>REQUIRES<Key.space>US<Key.space>TO<Key.space>BE<Key.space>PROACTIVE<Key.space>AND<Key.space>ANTICIPATE<Key.space>POTENTIAL<Key.space>CHALLENGES<Key.space>BEFORE<Key.space>THEY<Key.space>ARISE
Screenshot: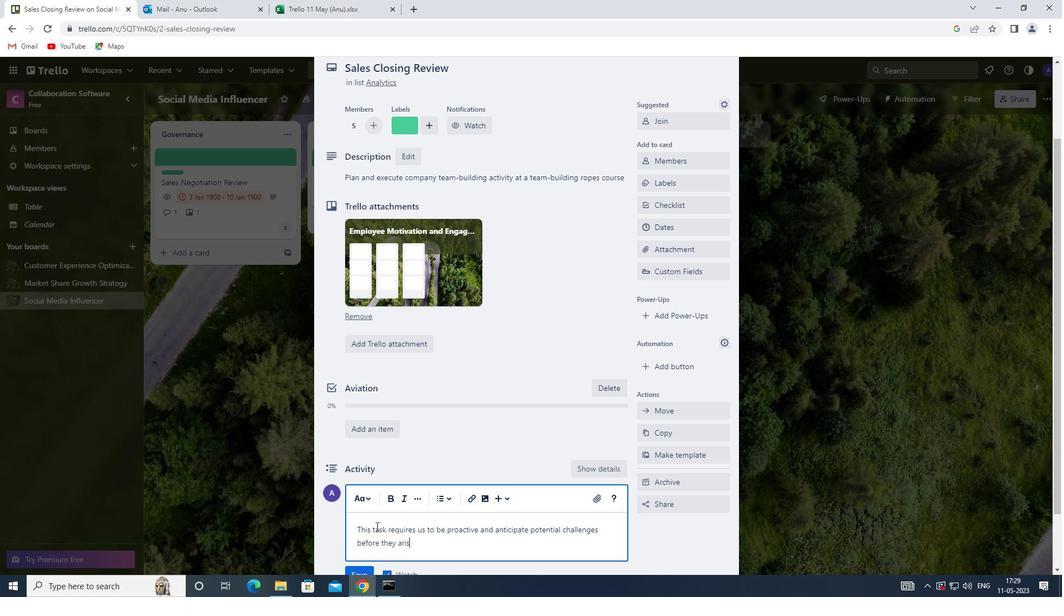 
Action: Mouse moved to (388, 529)
Screenshot: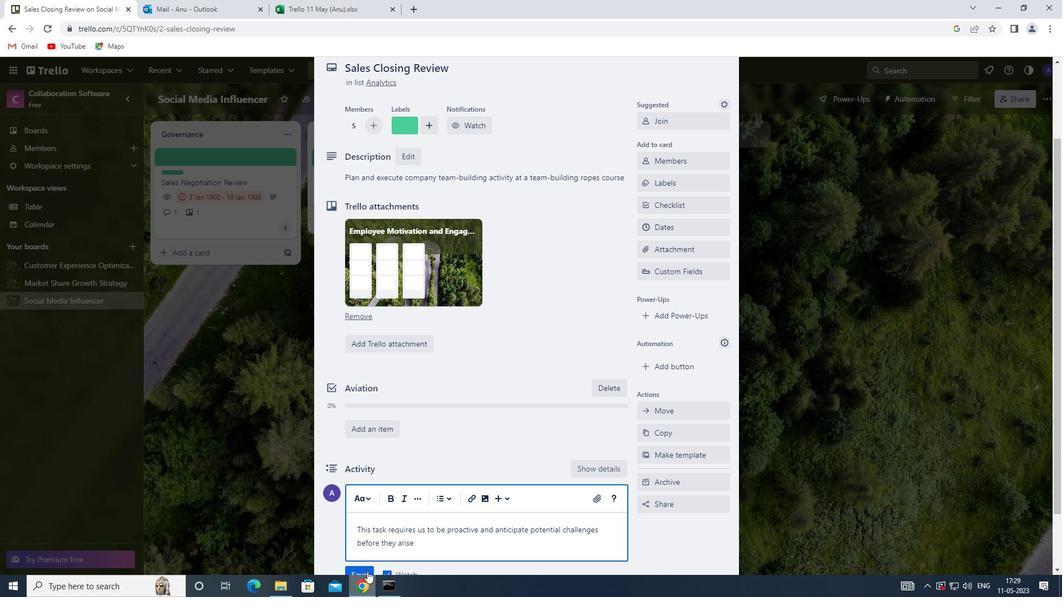 
Action: Mouse scrolled (388, 528) with delta (0, 0)
Screenshot: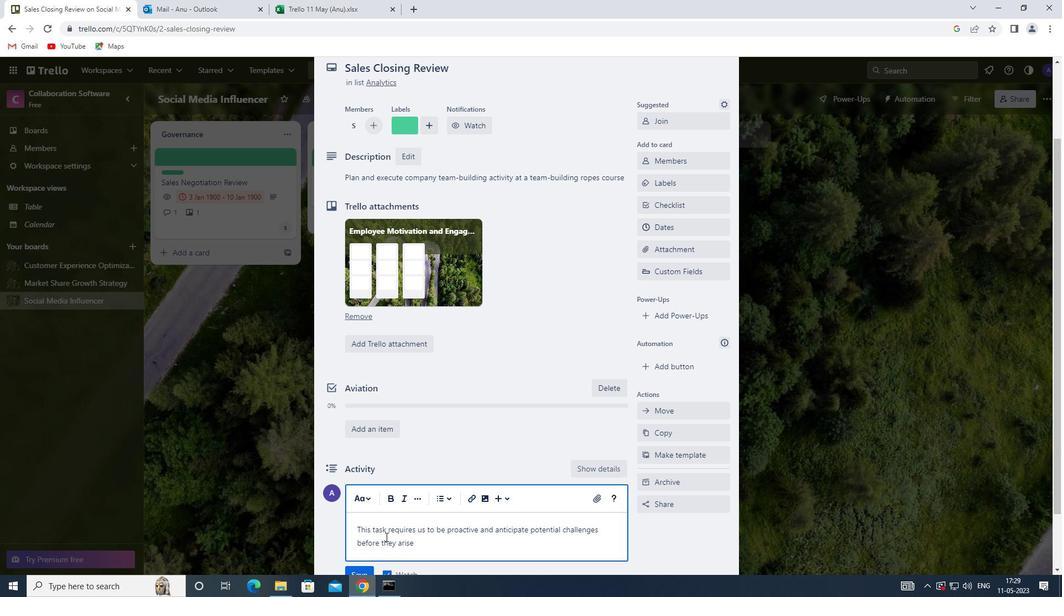 
Action: Mouse scrolled (388, 528) with delta (0, 0)
Screenshot: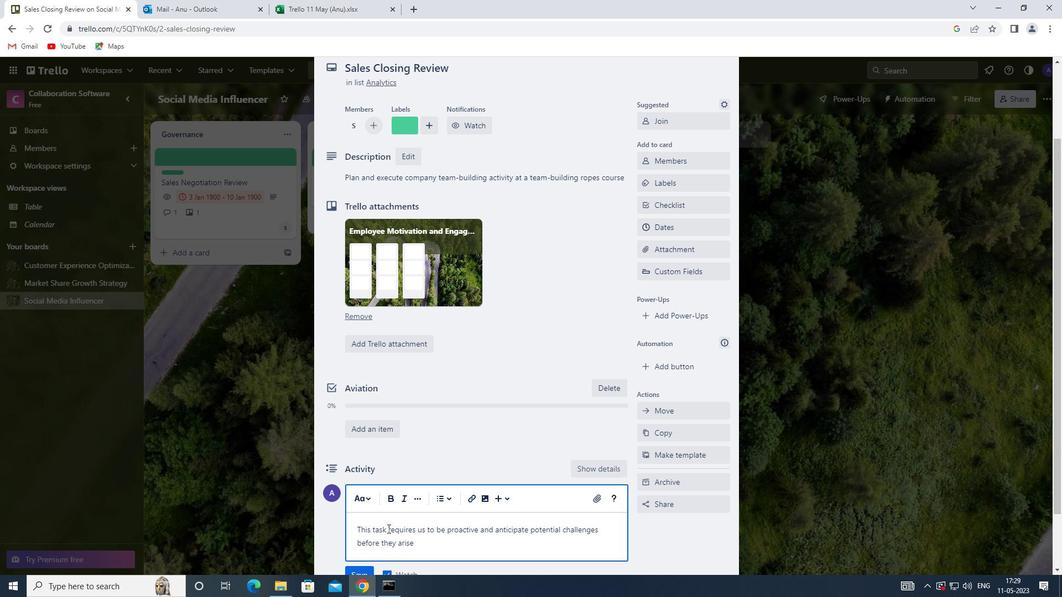 
Action: Mouse moved to (359, 508)
Screenshot: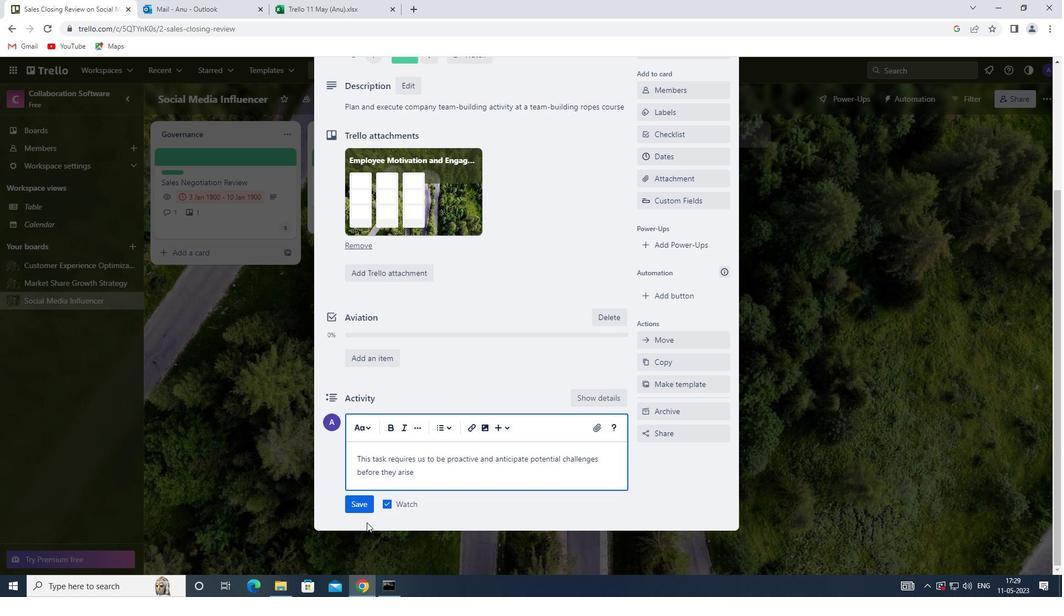
Action: Mouse pressed left at (359, 508)
Screenshot: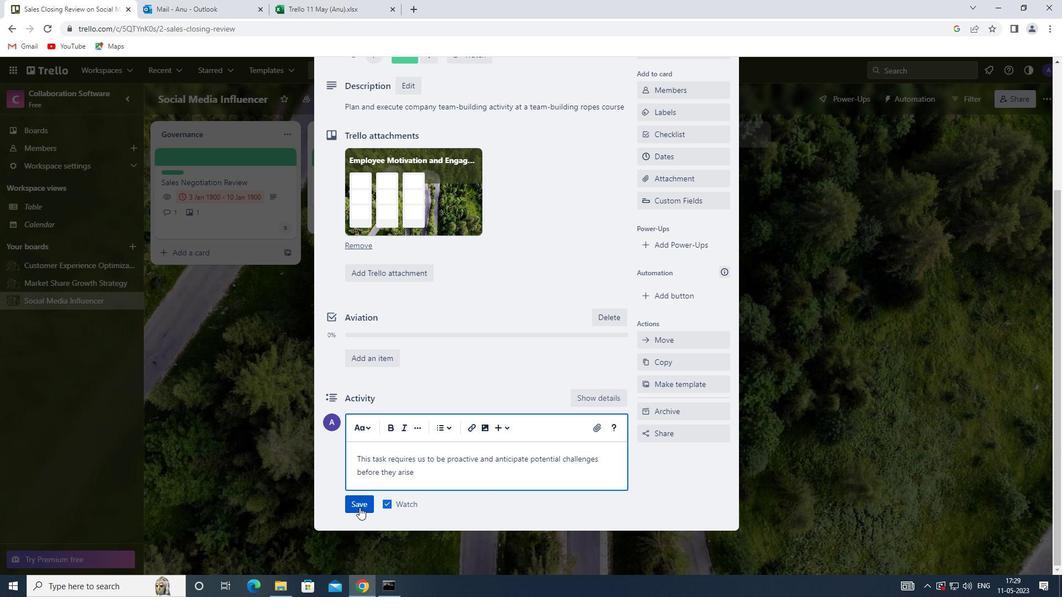
Action: Mouse moved to (684, 158)
Screenshot: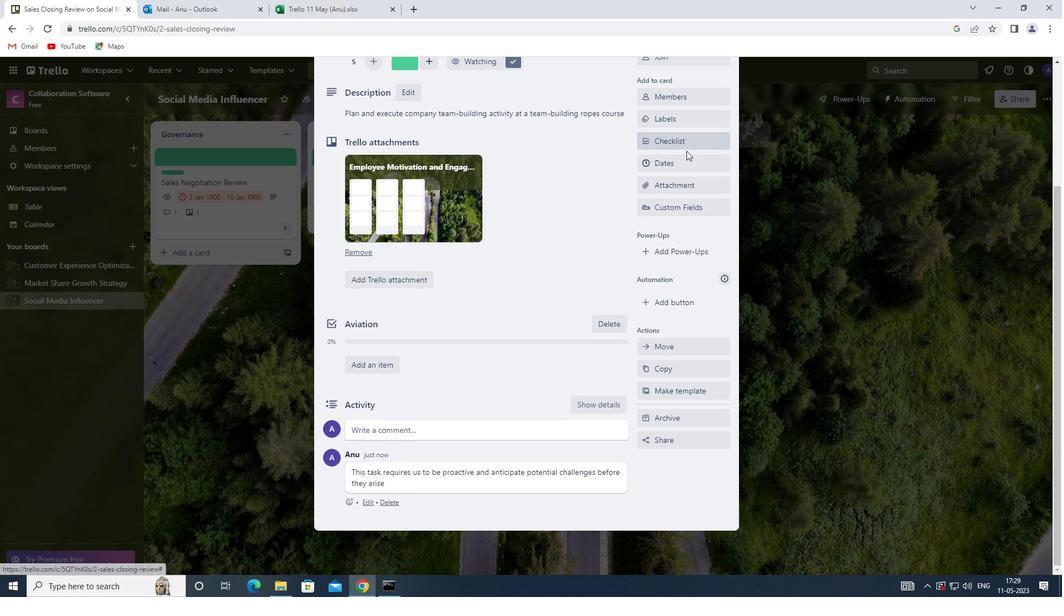 
Action: Mouse pressed left at (684, 158)
Screenshot: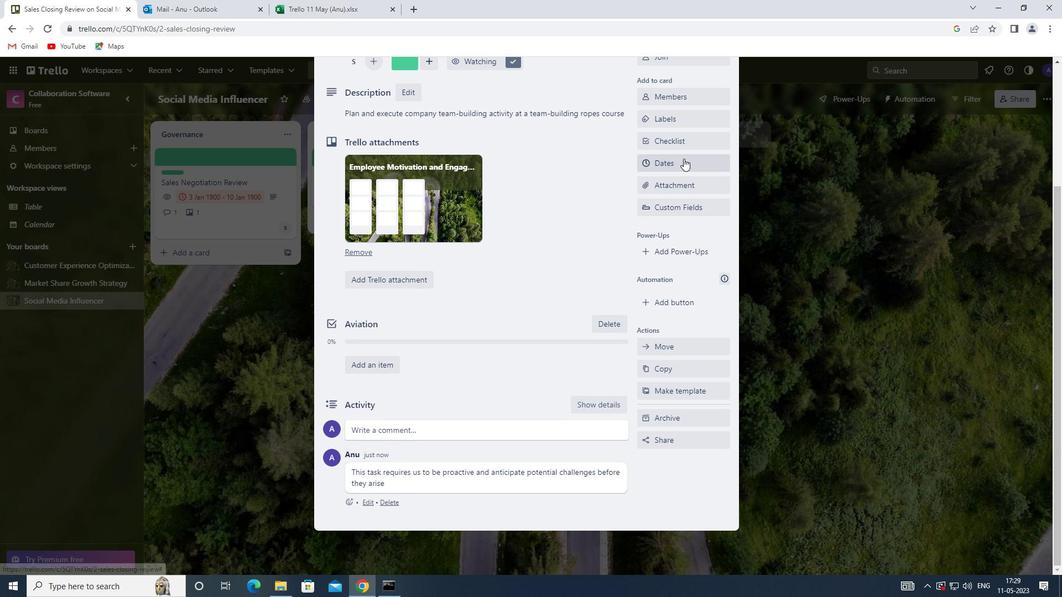 
Action: Mouse moved to (648, 390)
Screenshot: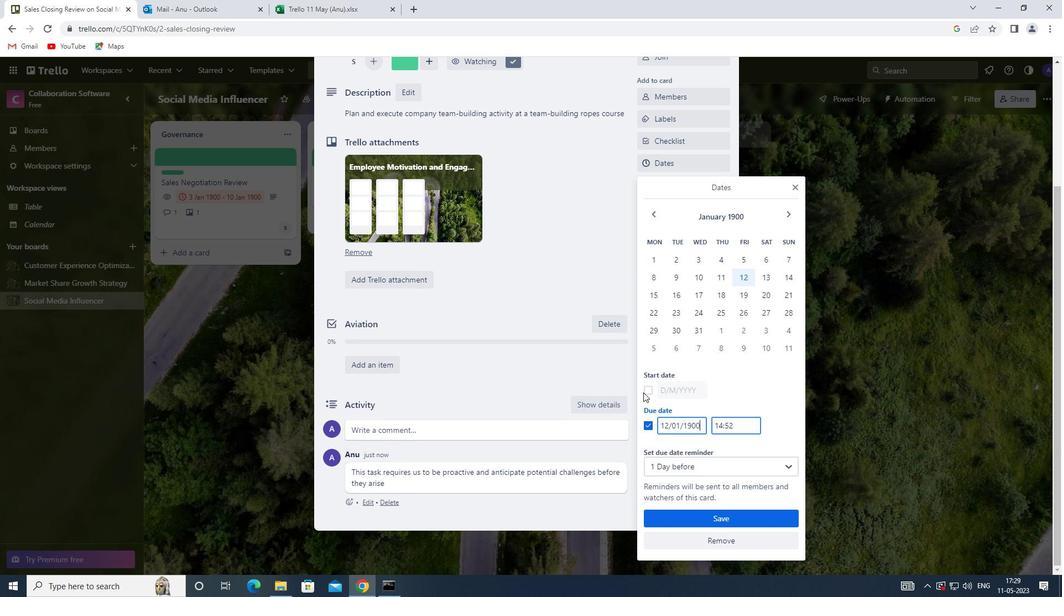 
Action: Mouse pressed left at (648, 390)
Screenshot: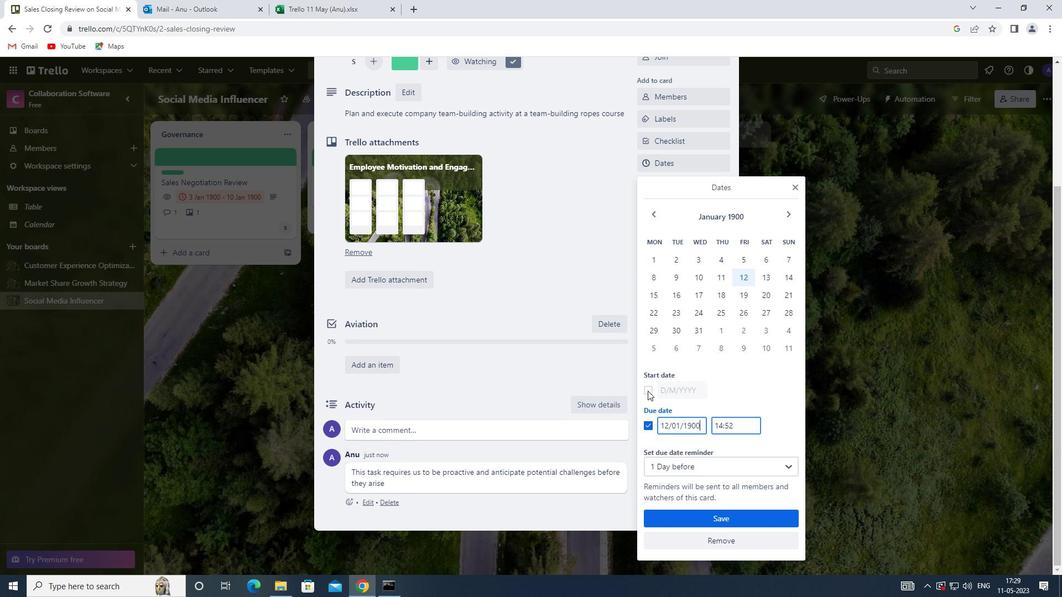 
Action: Mouse moved to (771, 254)
Screenshot: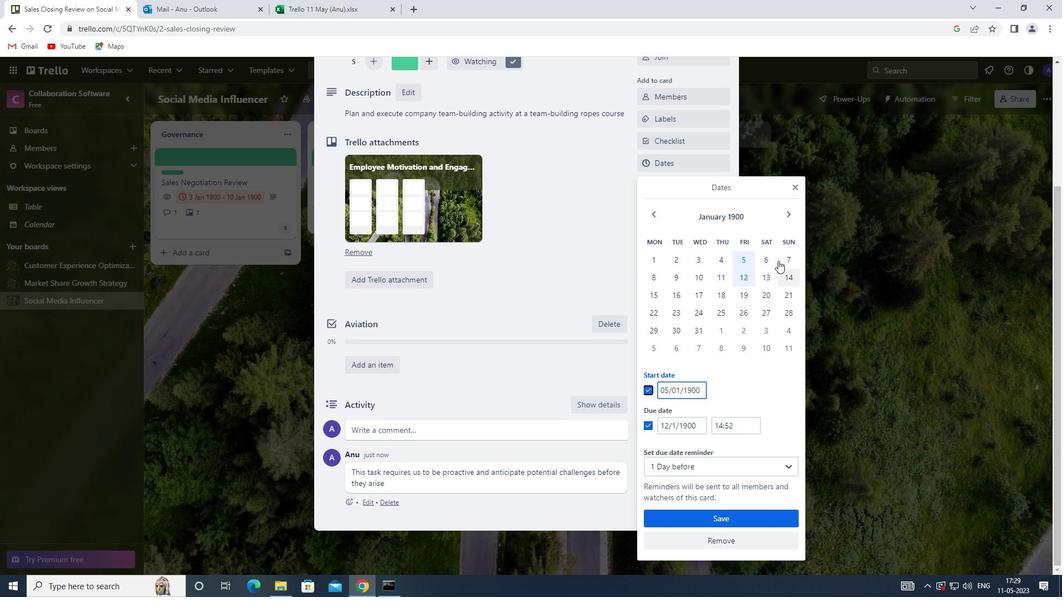 
Action: Mouse pressed left at (771, 254)
Screenshot: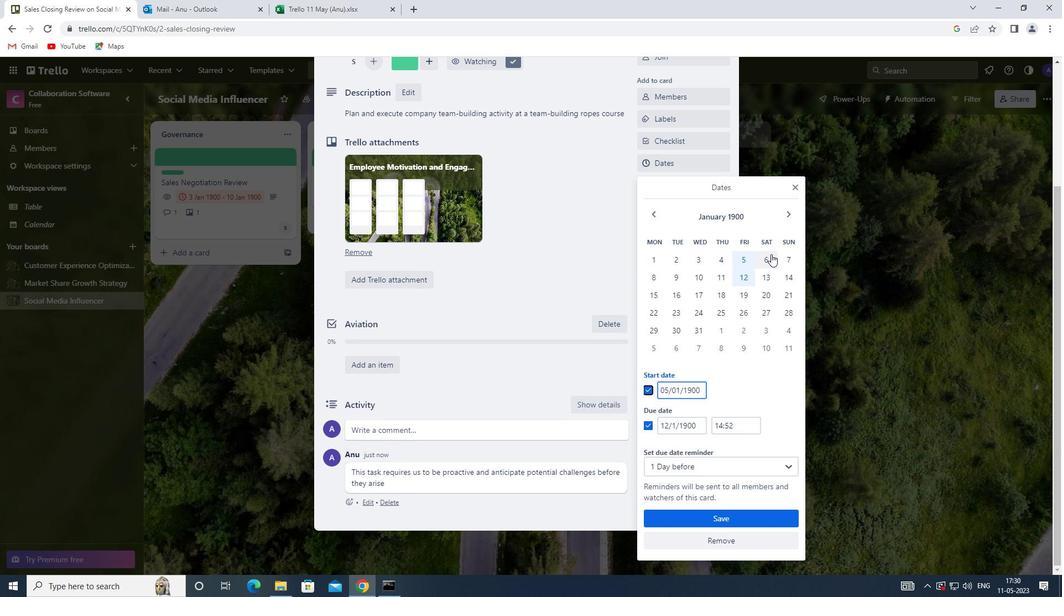 
Action: Mouse moved to (771, 274)
Screenshot: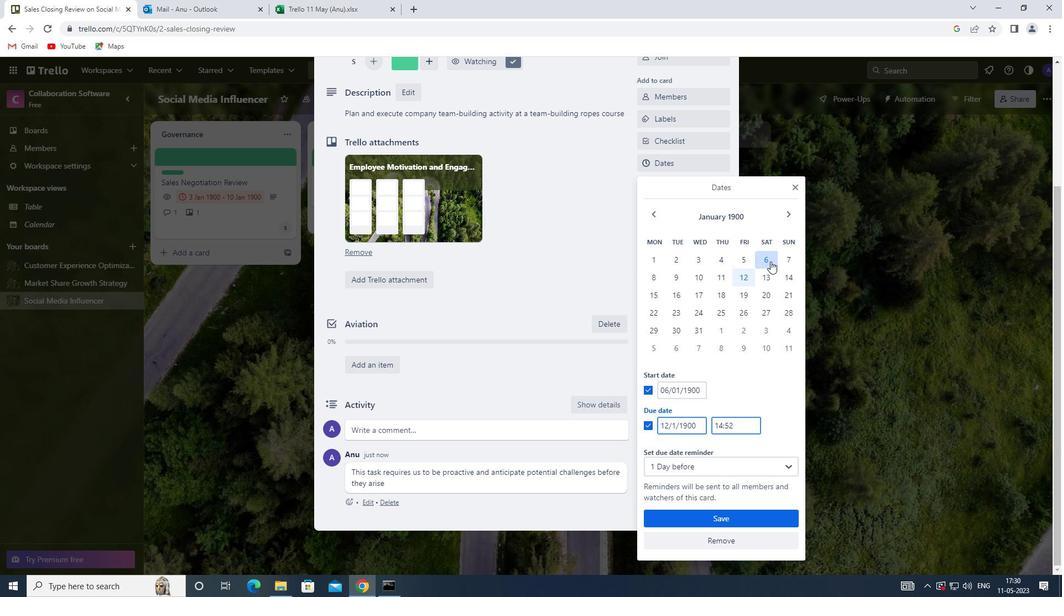 
Action: Mouse pressed left at (771, 274)
Screenshot: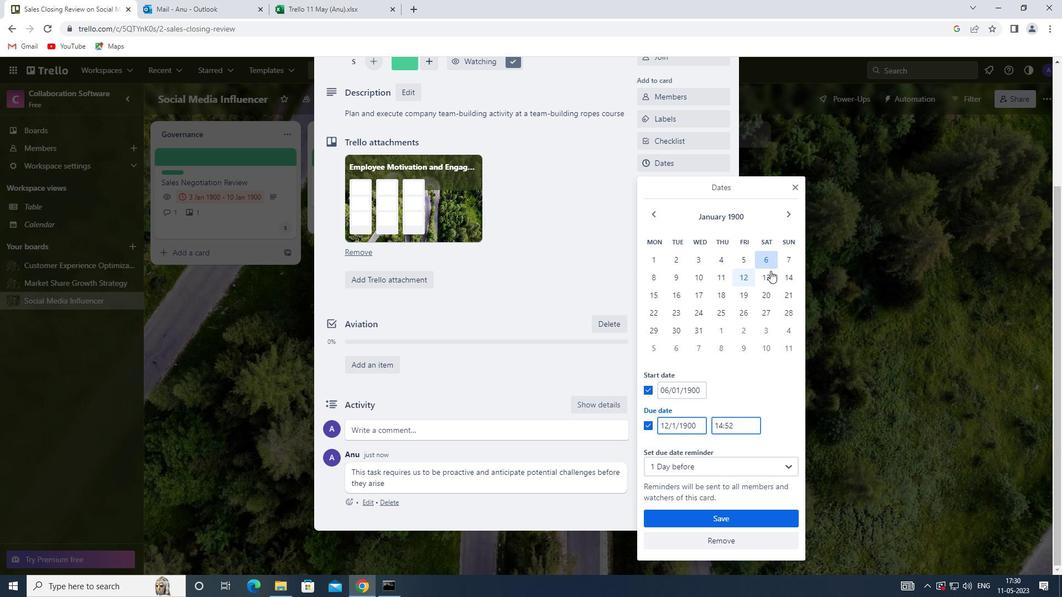 
Action: Mouse moved to (726, 517)
Screenshot: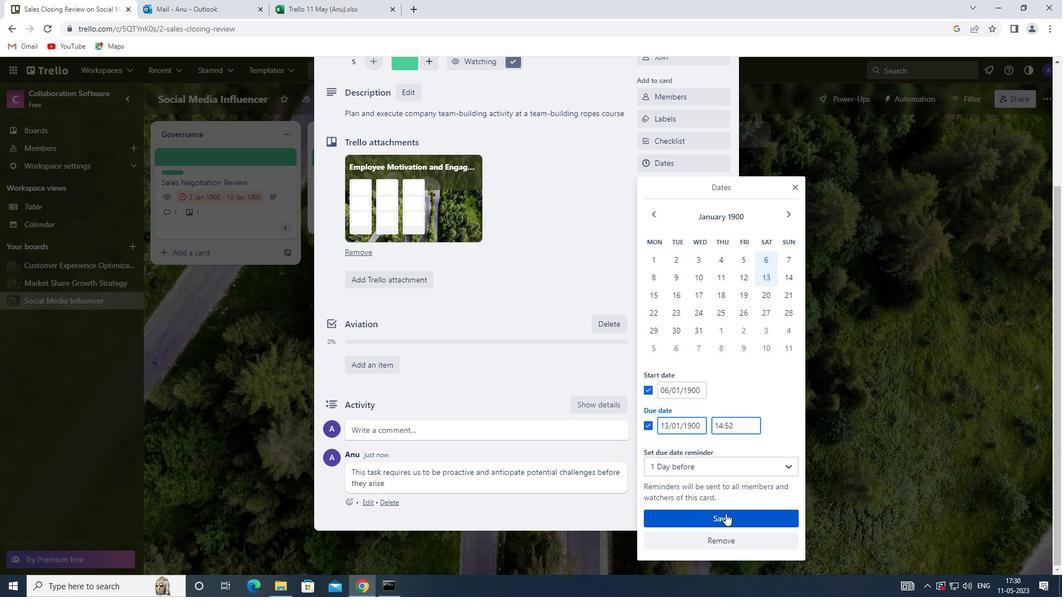 
Action: Mouse pressed left at (726, 517)
Screenshot: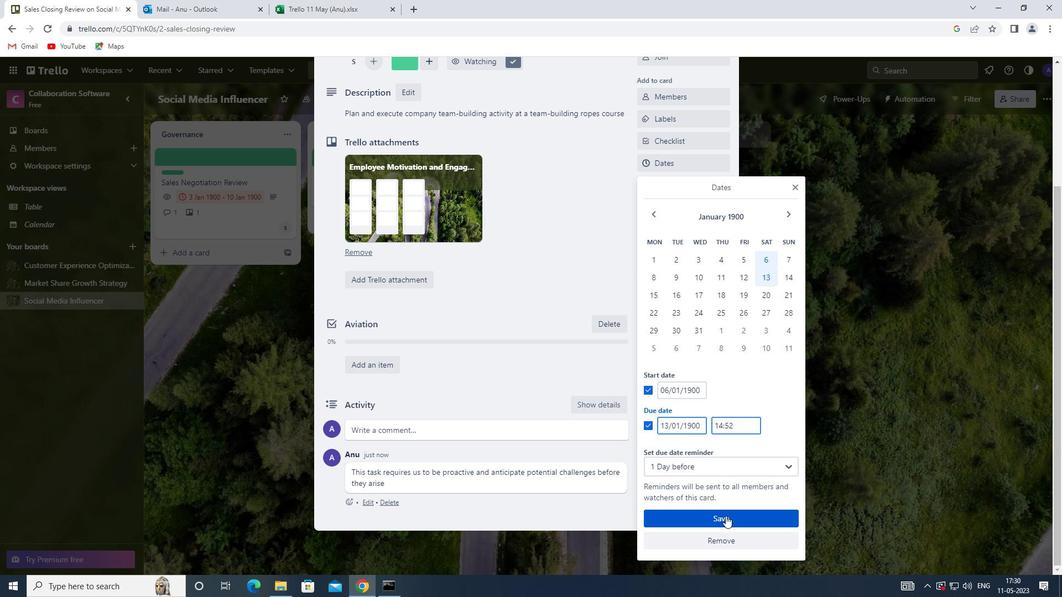 
Action: Mouse moved to (804, 334)
Screenshot: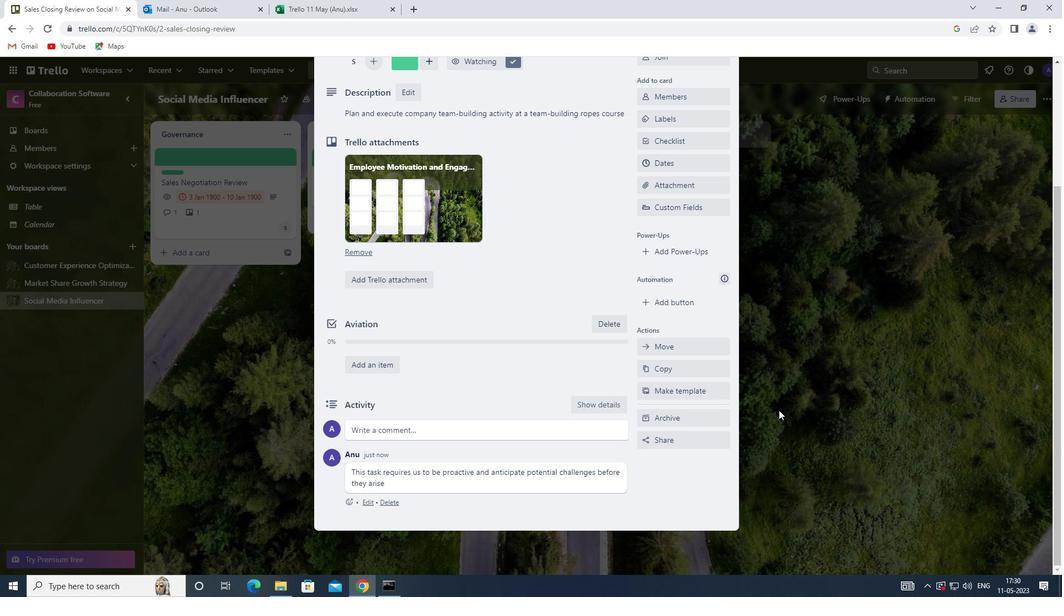 
Action: Mouse pressed left at (804, 334)
Screenshot: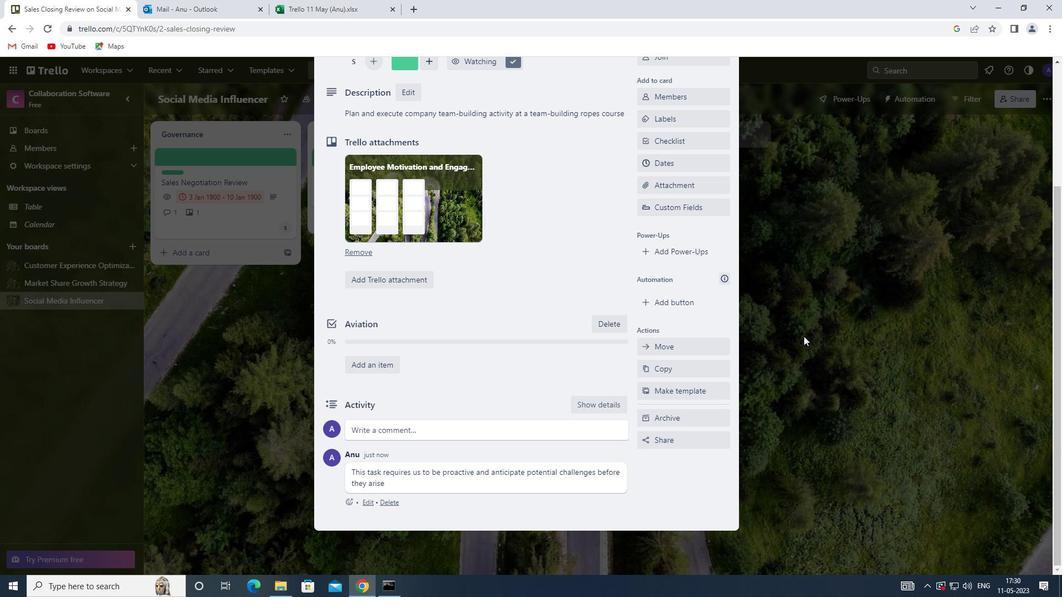 
Action: Key pressed <Key.enter>
Screenshot: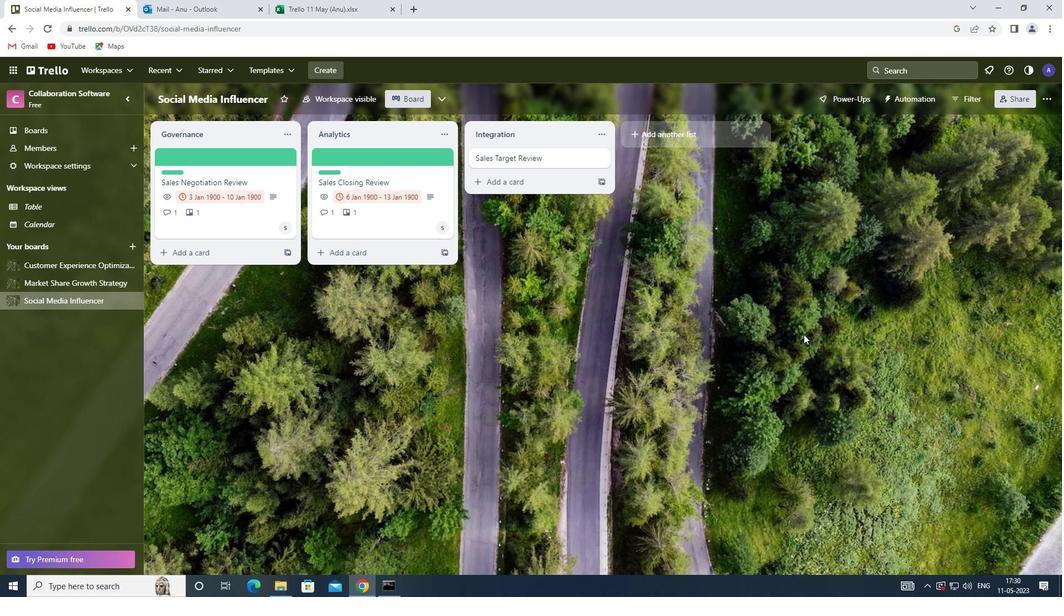 
